 Task: Select a due date automation when advanced on, 2 days before a card is due add fields without custom field "Resume" set to a number lower than 1 and greater or equal to 10 at 11:00 AM.
Action: Mouse moved to (1304, 94)
Screenshot: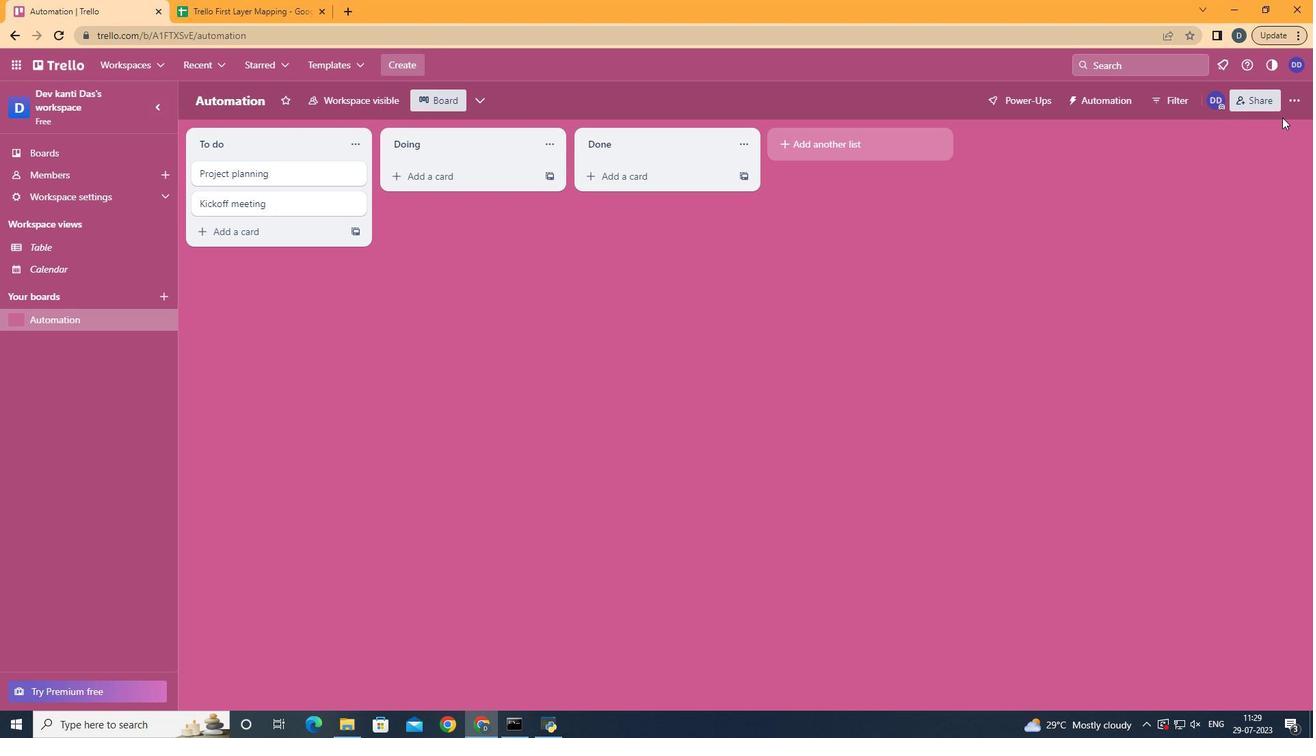 
Action: Mouse pressed left at (1304, 94)
Screenshot: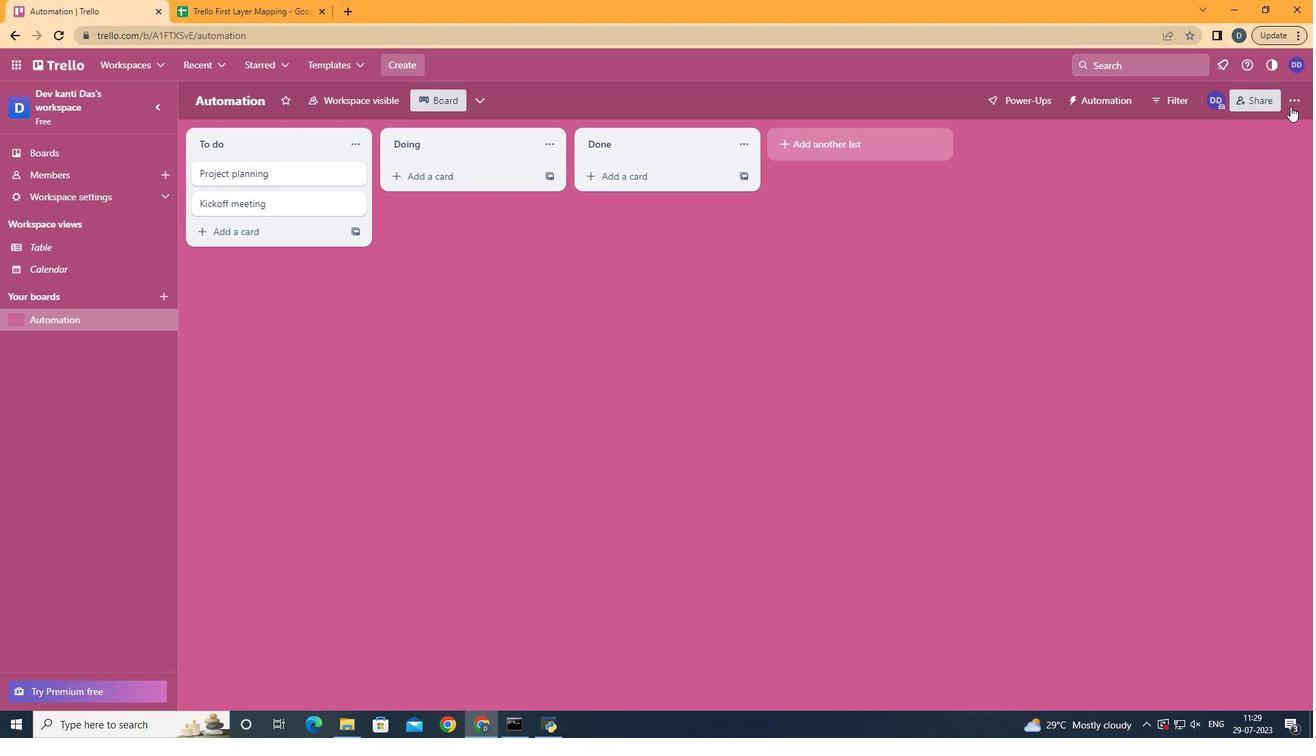
Action: Mouse moved to (1218, 285)
Screenshot: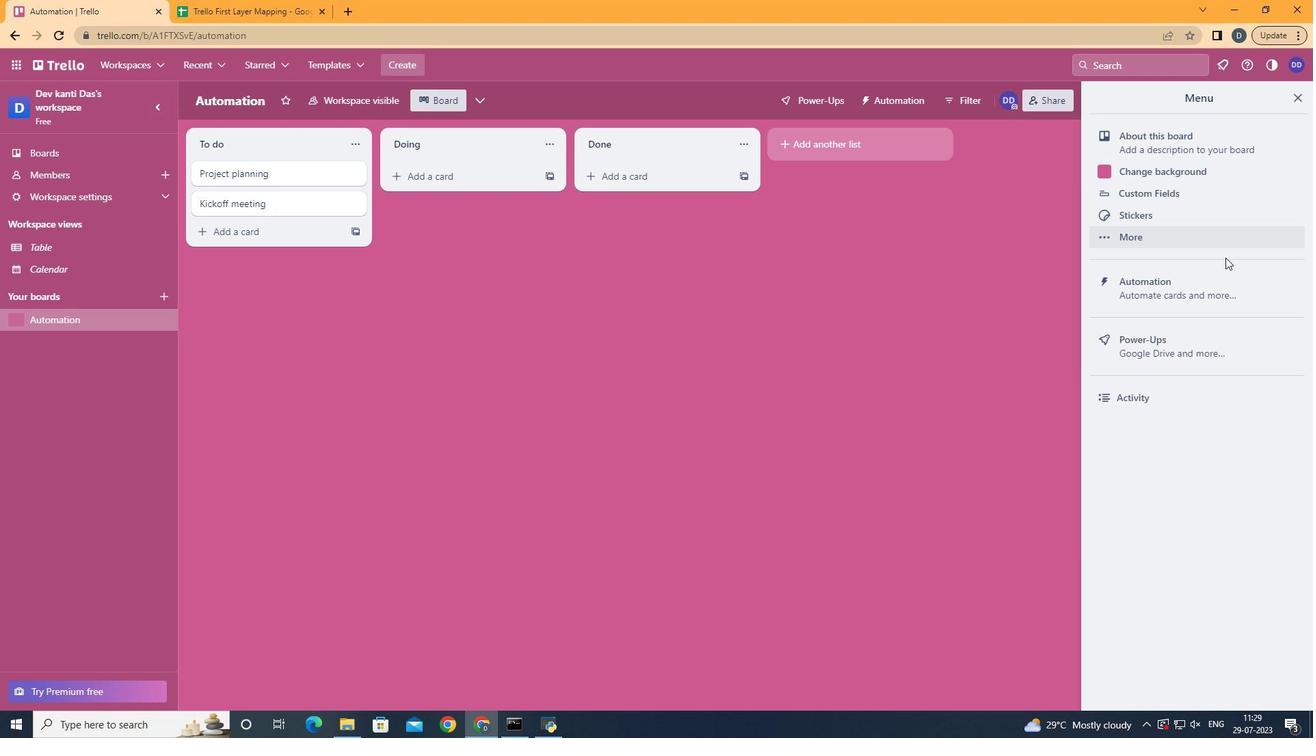 
Action: Mouse pressed left at (1218, 285)
Screenshot: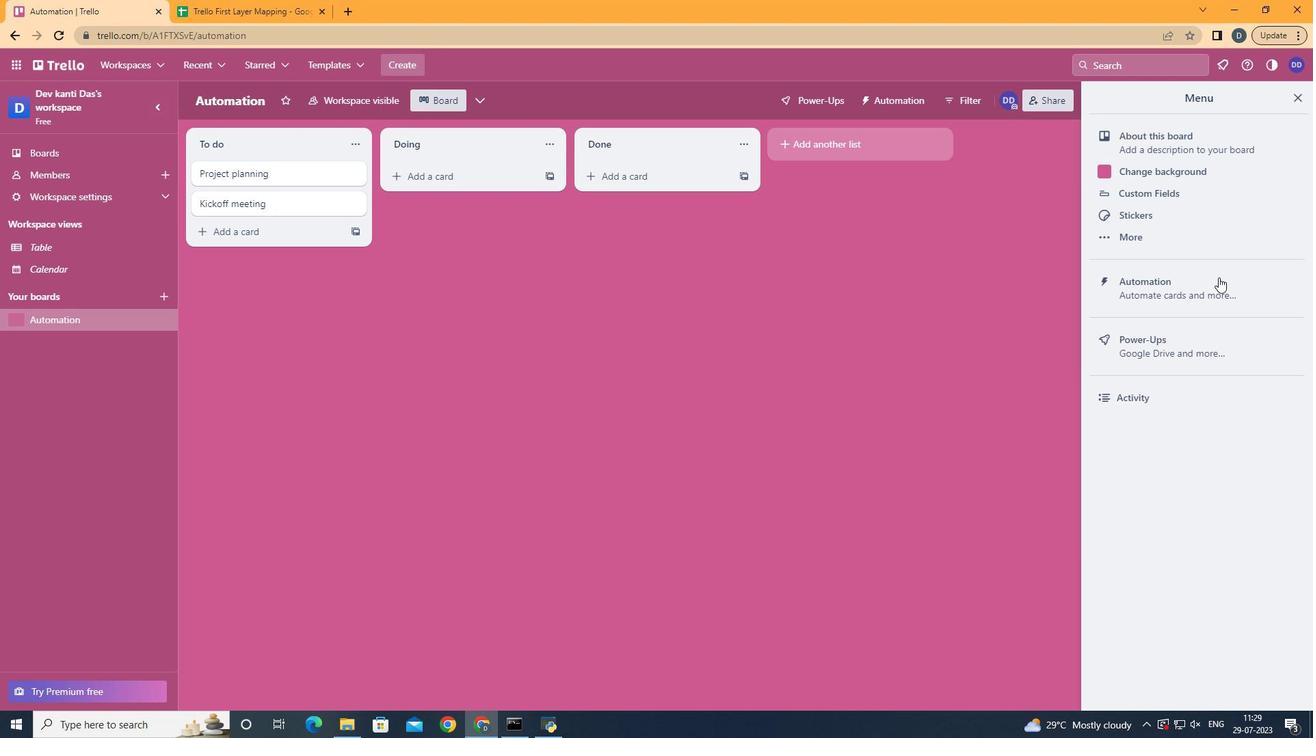 
Action: Mouse moved to (274, 273)
Screenshot: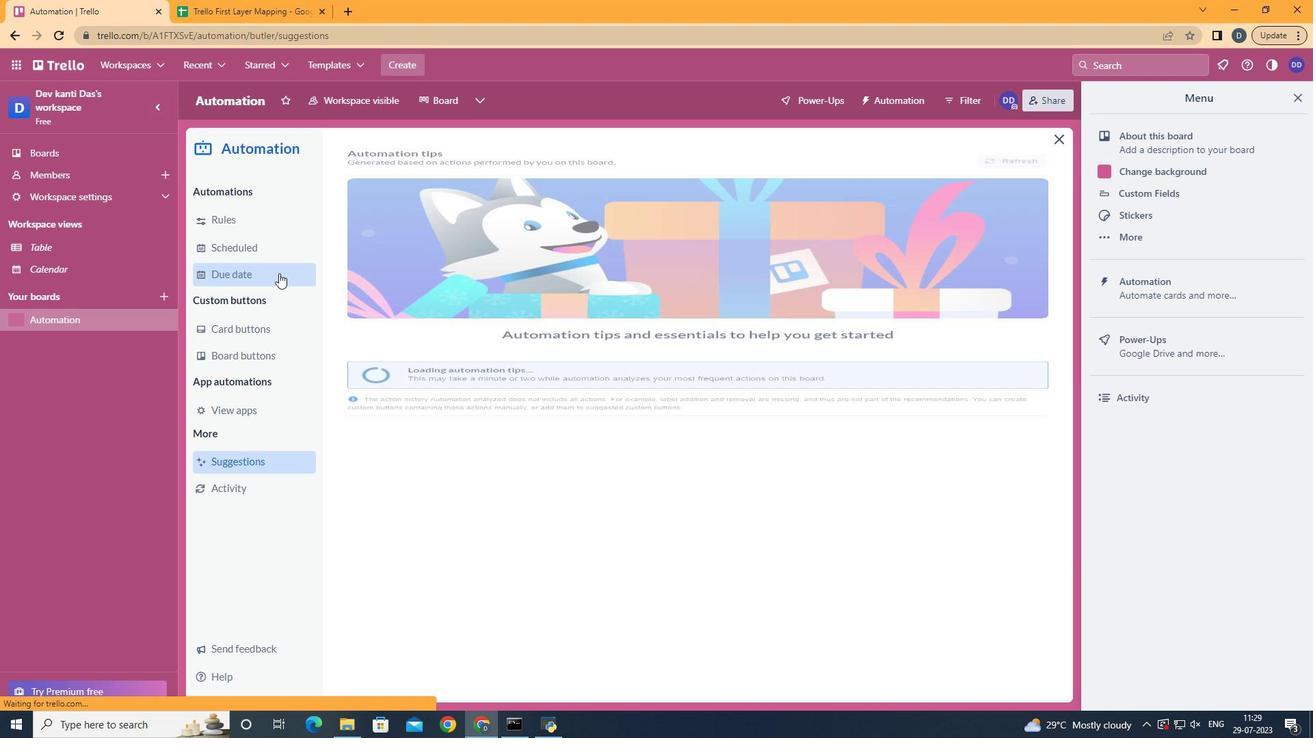 
Action: Mouse pressed left at (274, 273)
Screenshot: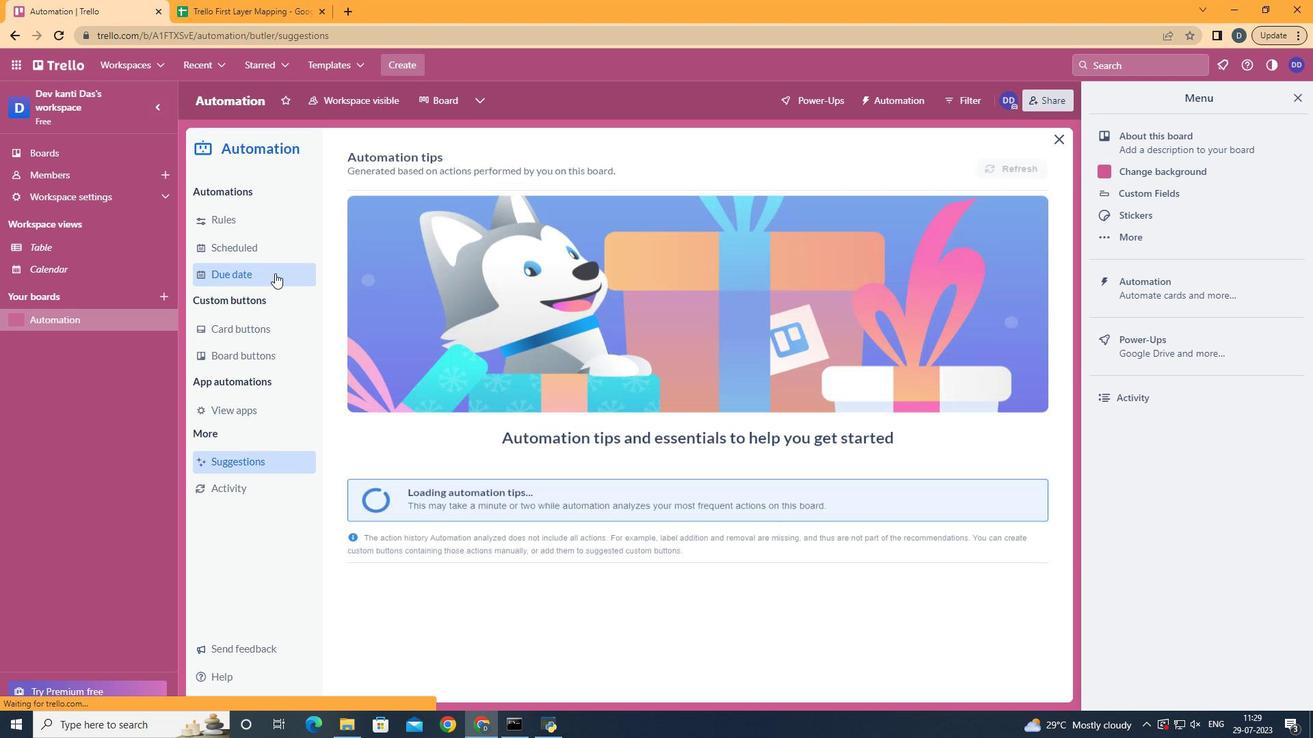 
Action: Mouse moved to (969, 160)
Screenshot: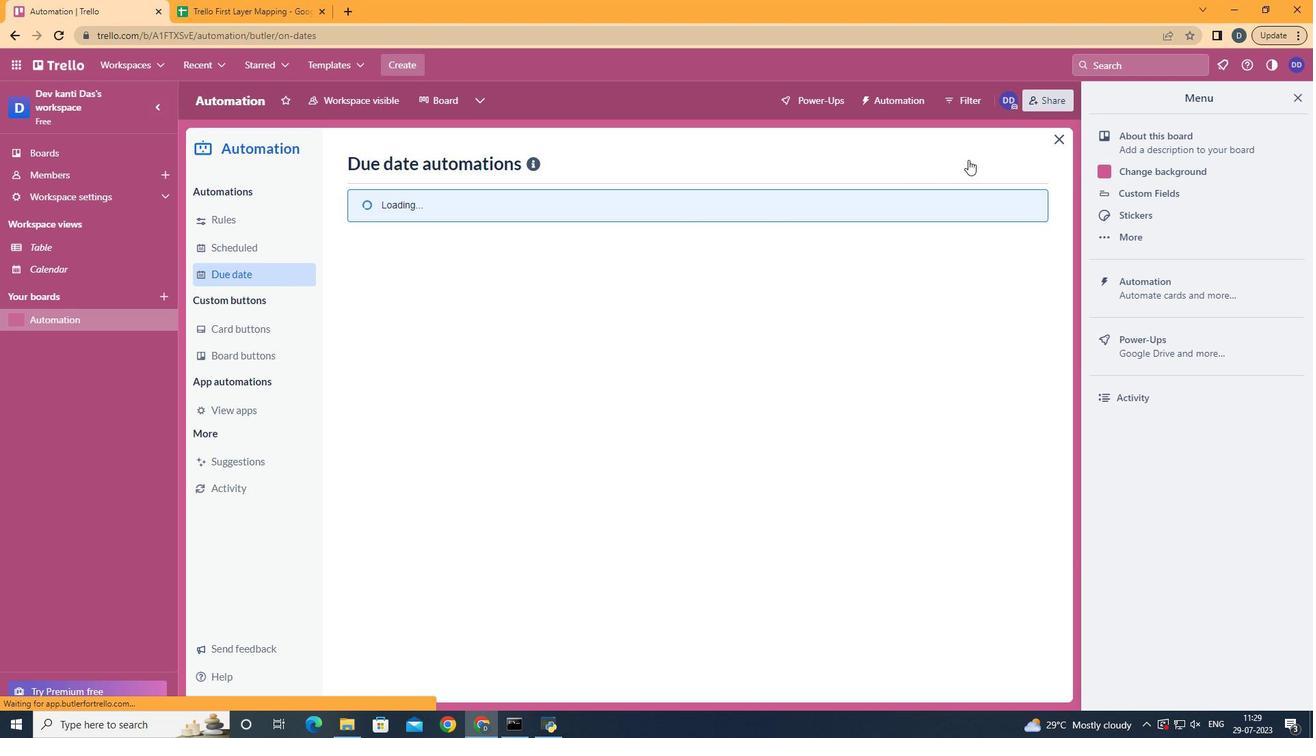 
Action: Mouse pressed left at (969, 160)
Screenshot: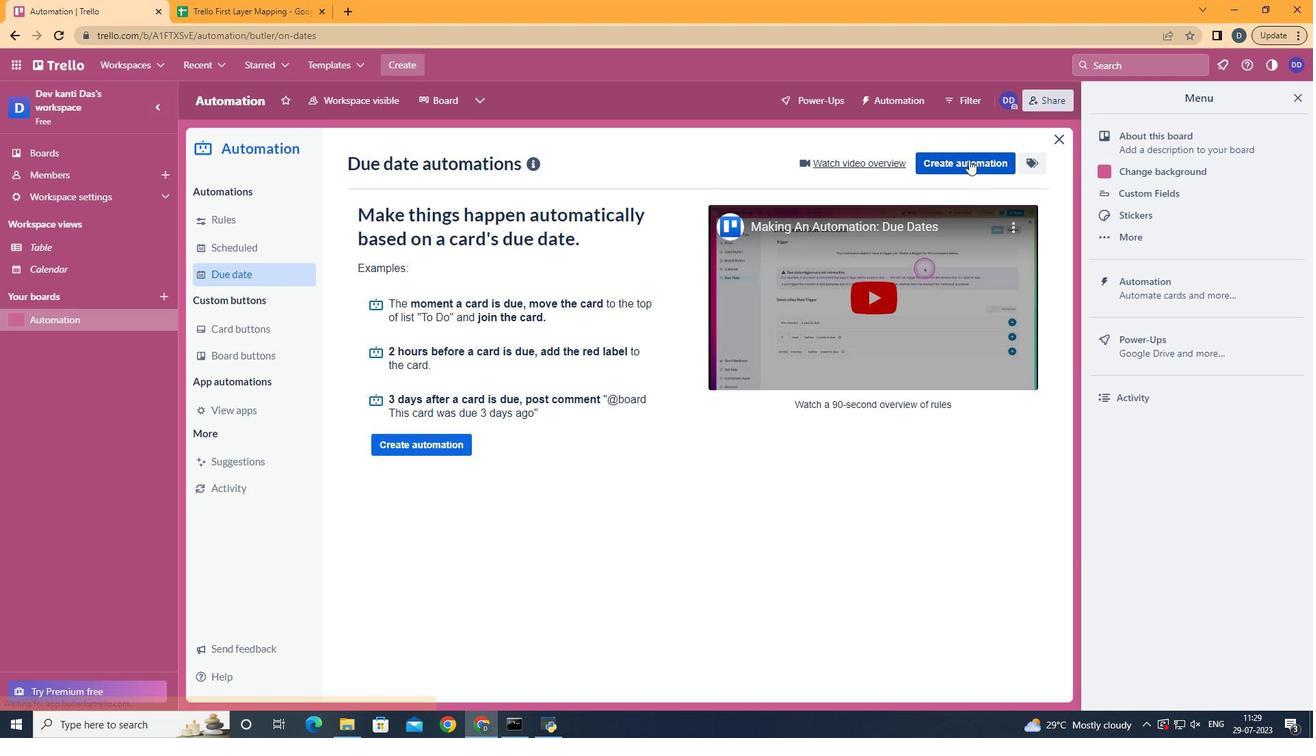 
Action: Mouse moved to (666, 283)
Screenshot: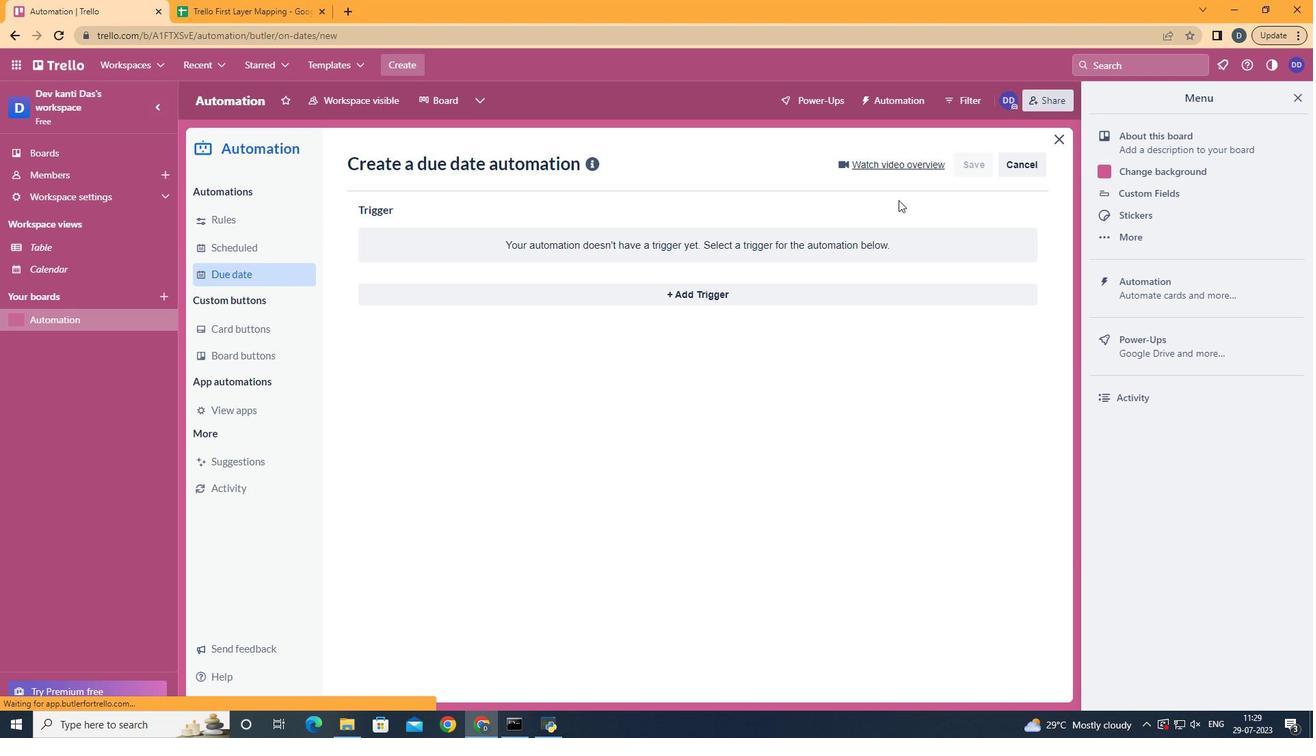 
Action: Mouse pressed left at (666, 283)
Screenshot: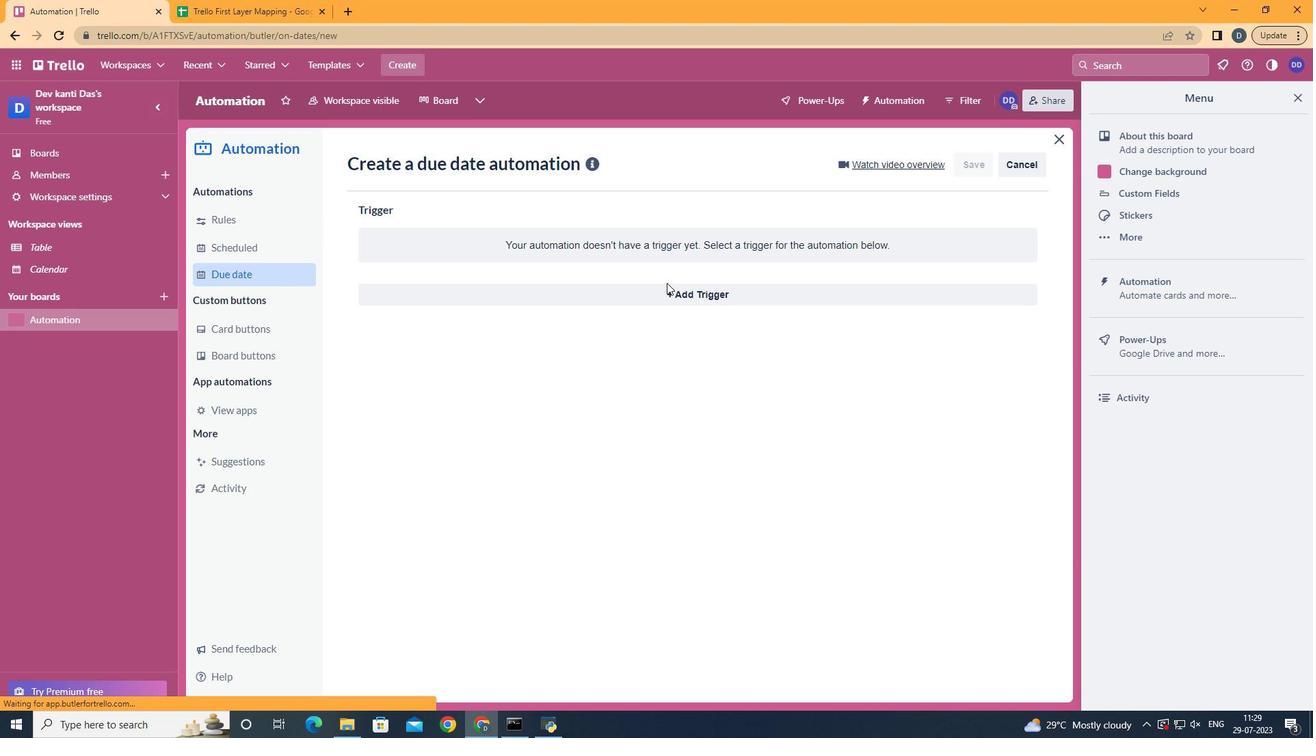 
Action: Mouse moved to (666, 289)
Screenshot: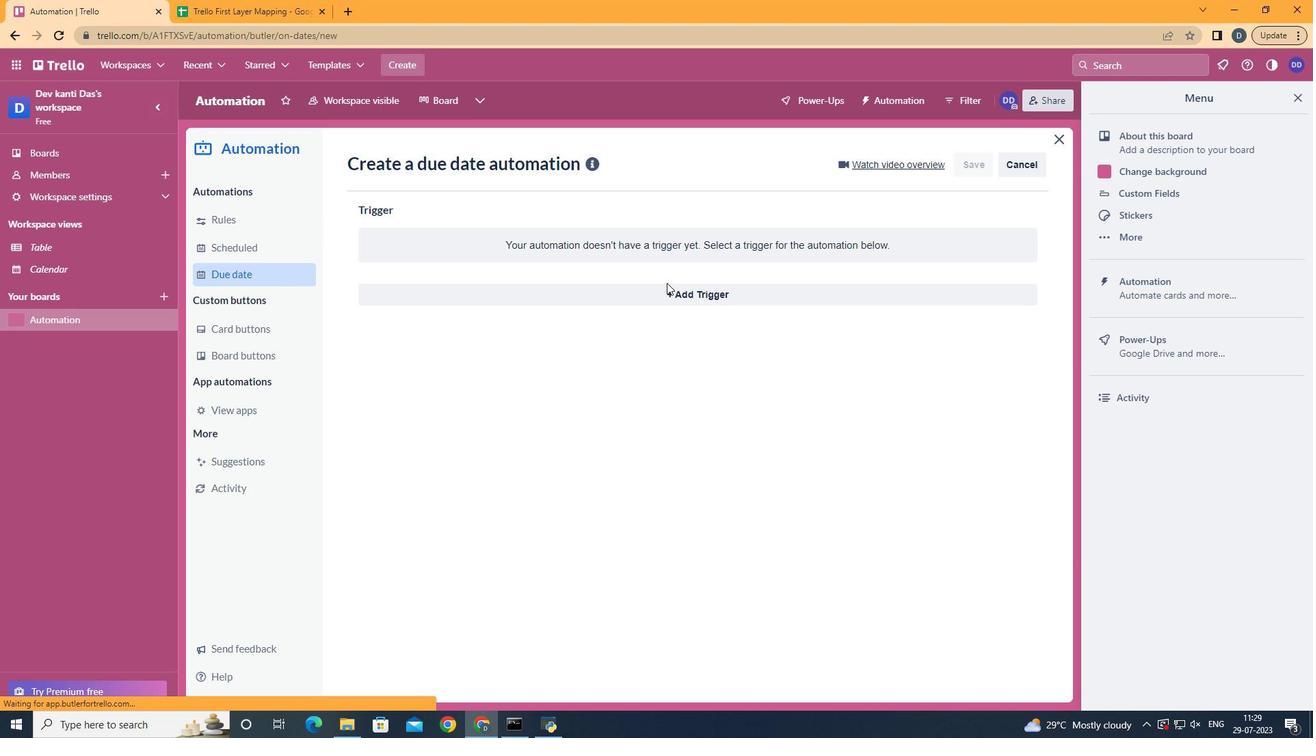 
Action: Mouse pressed left at (666, 289)
Screenshot: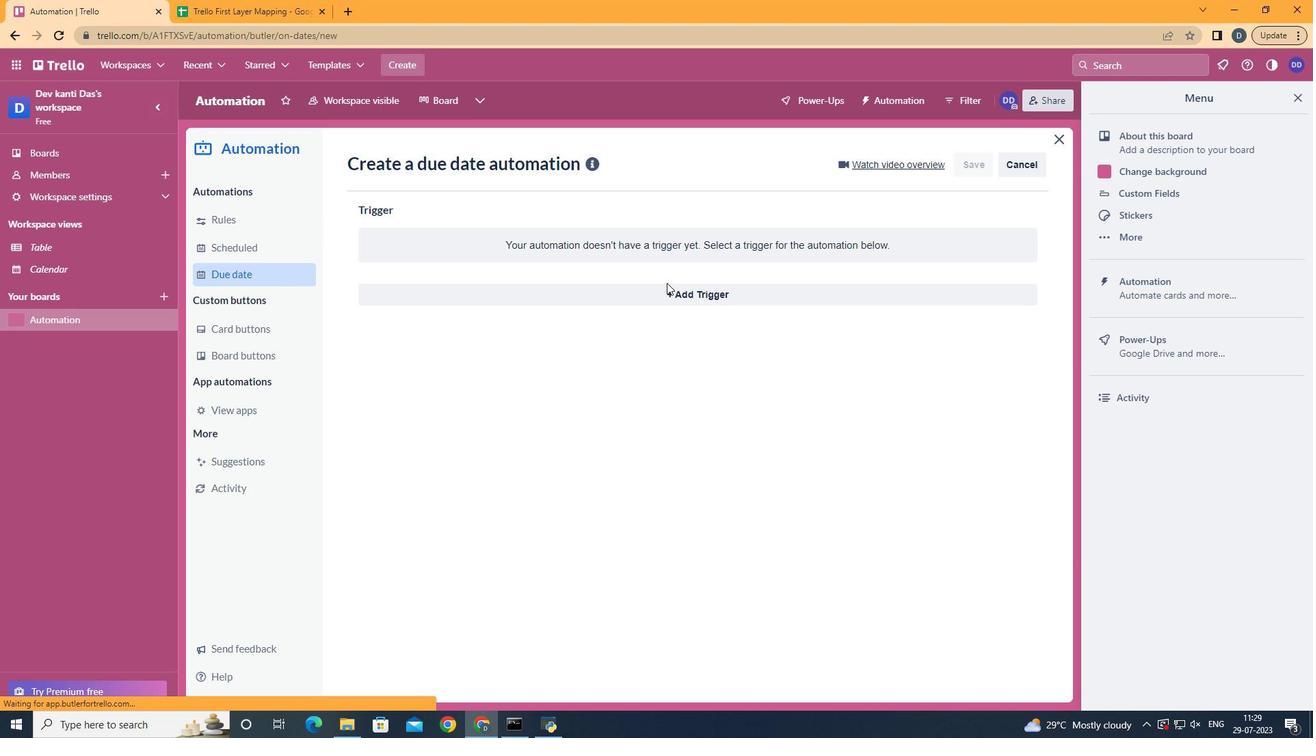 
Action: Mouse moved to (543, 503)
Screenshot: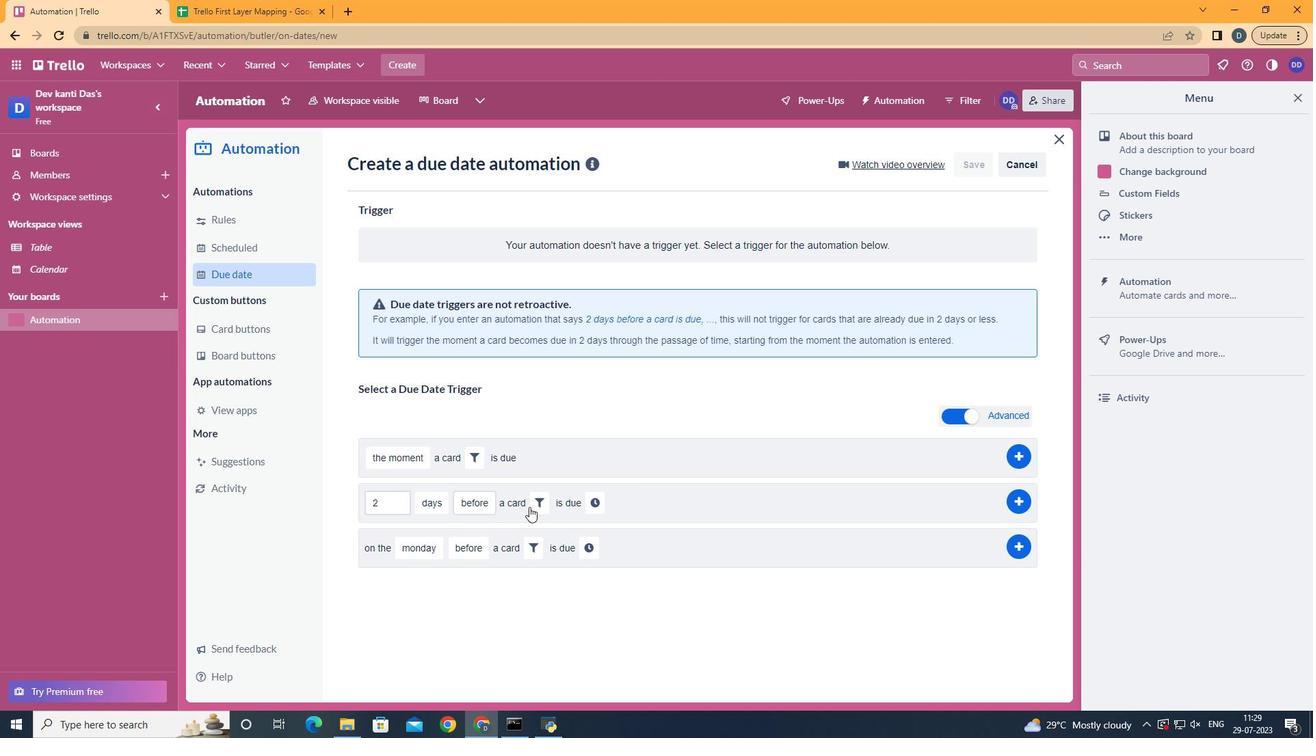 
Action: Mouse pressed left at (543, 503)
Screenshot: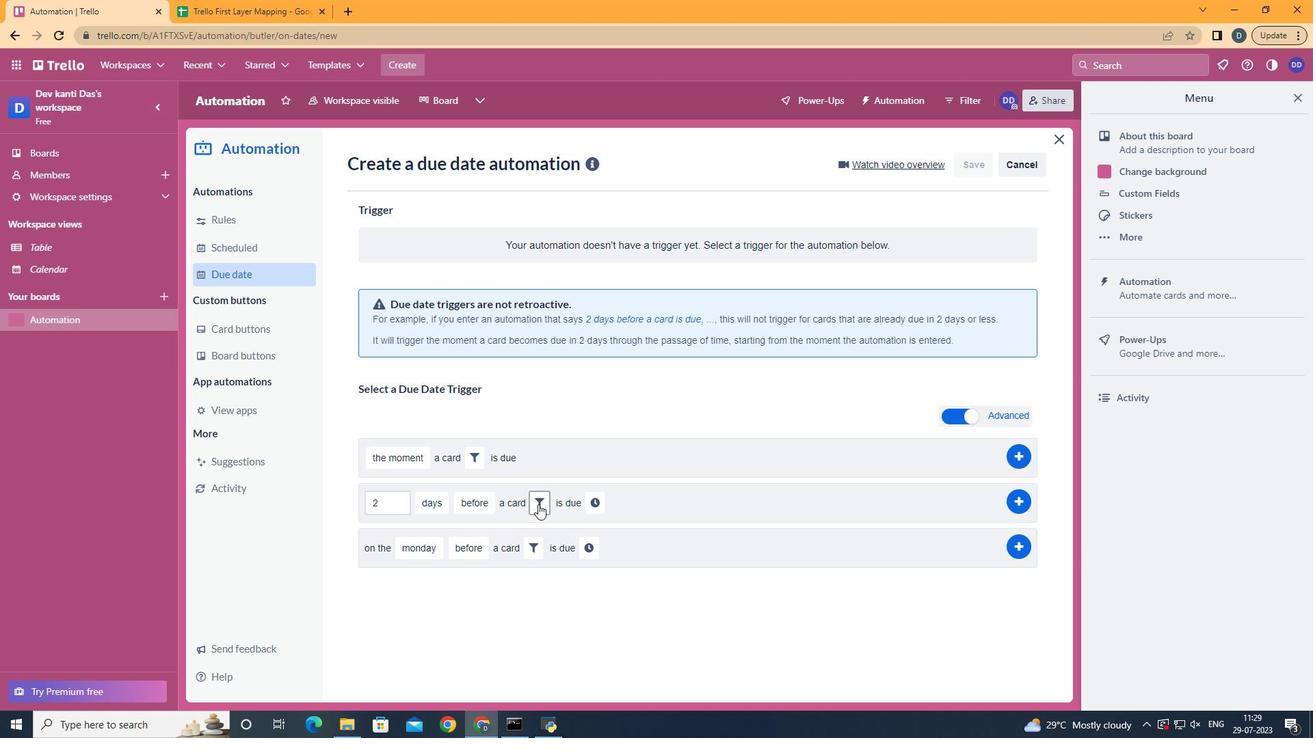 
Action: Mouse moved to (748, 538)
Screenshot: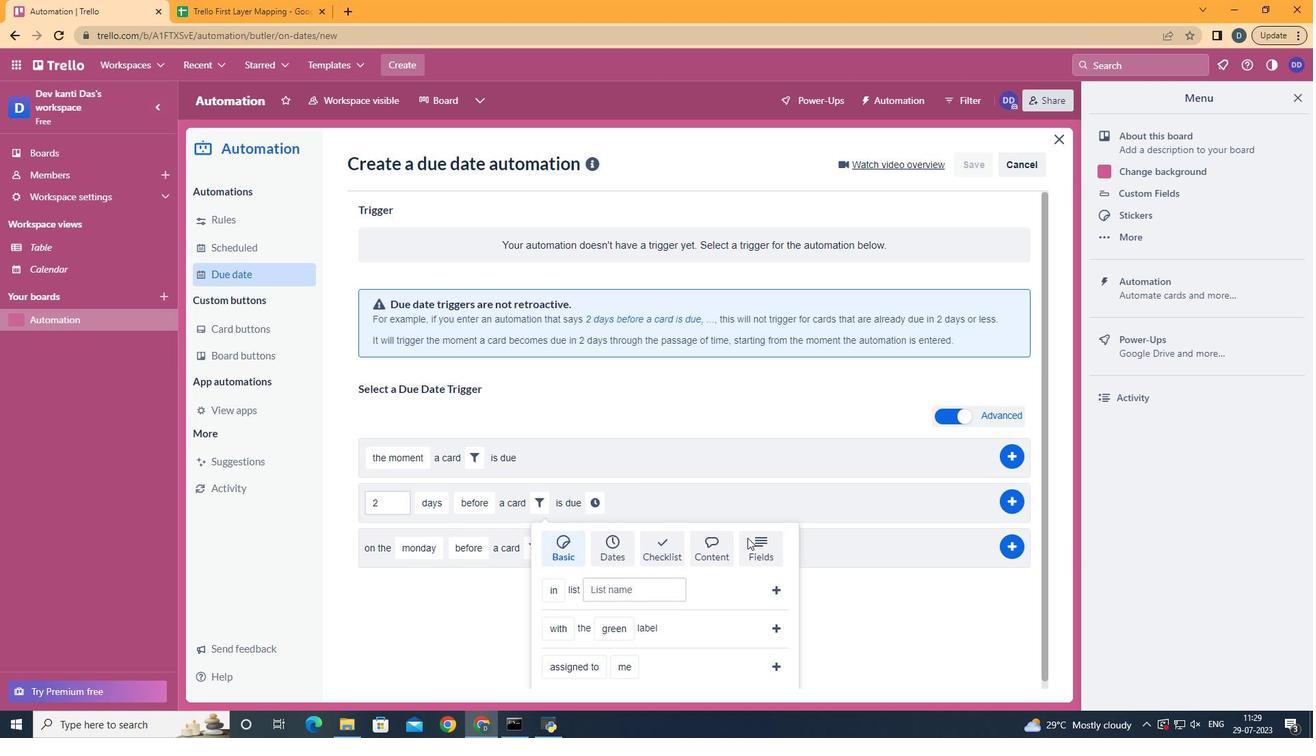 
Action: Mouse pressed left at (748, 538)
Screenshot: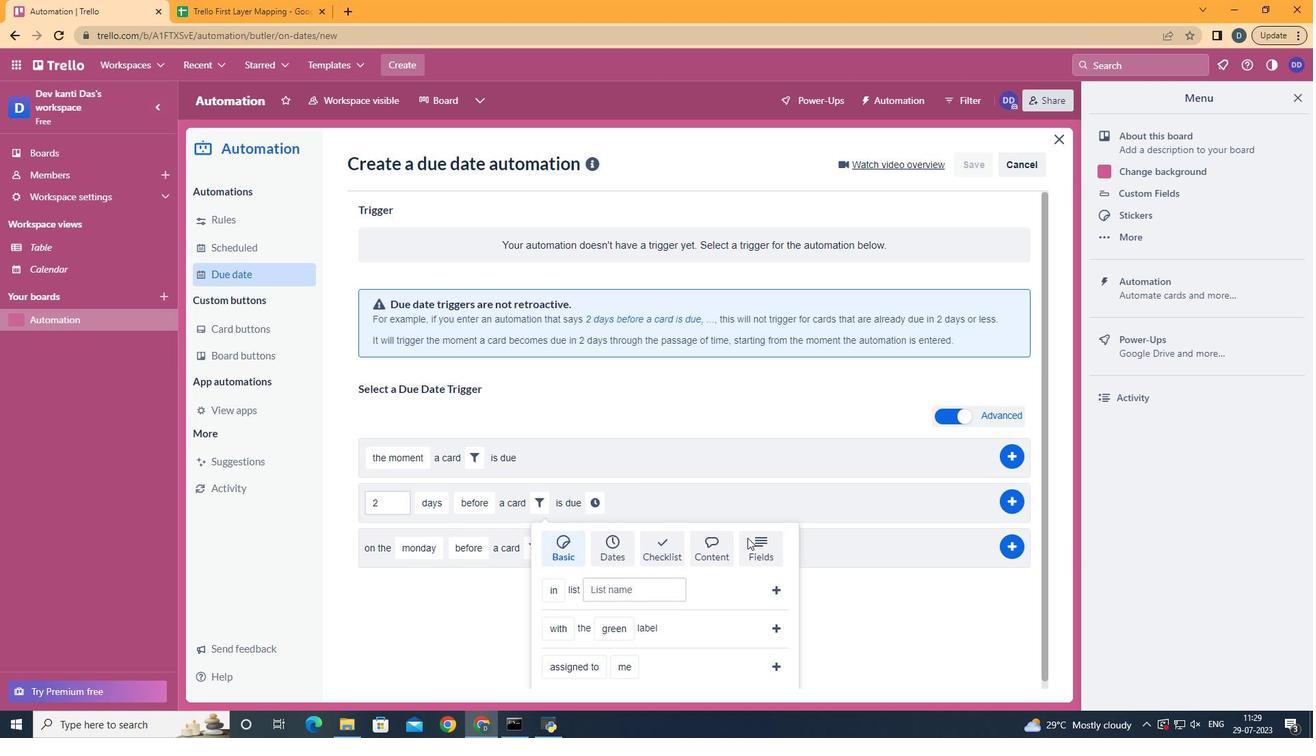 
Action: Mouse scrolled (748, 538) with delta (0, 0)
Screenshot: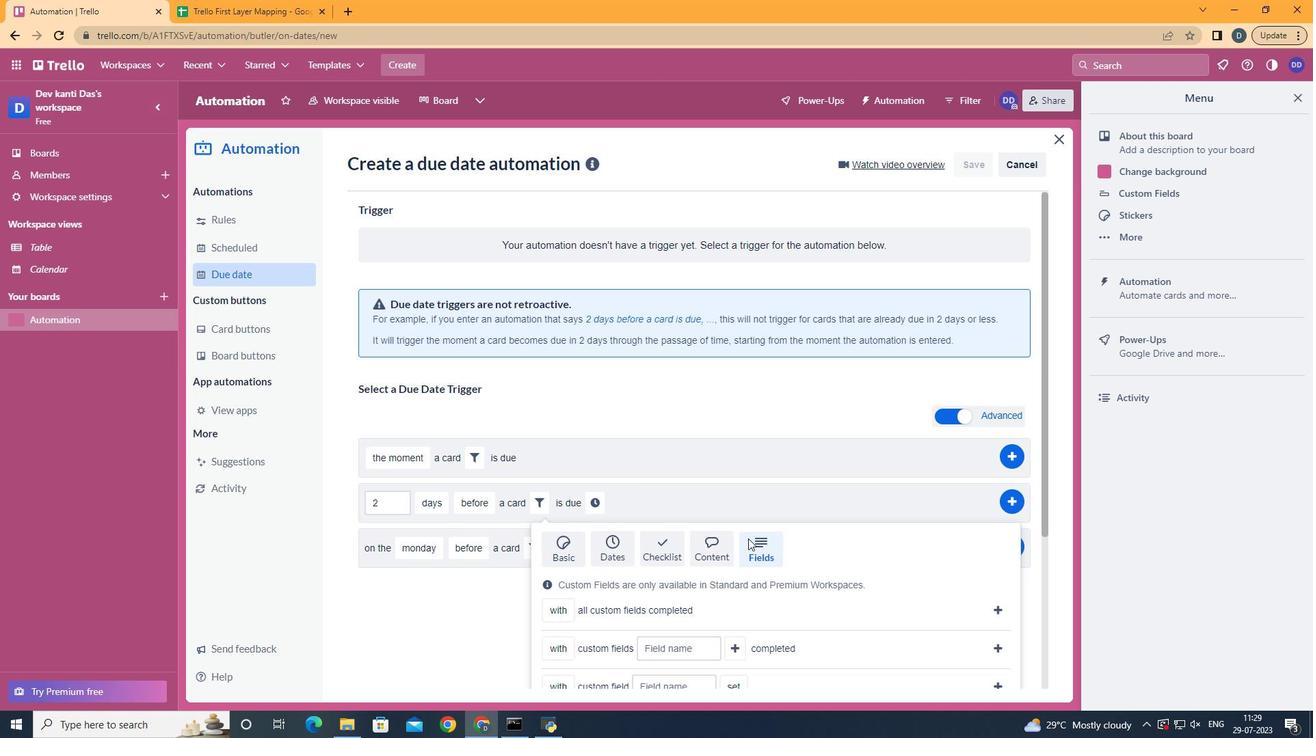
Action: Mouse scrolled (748, 538) with delta (0, 0)
Screenshot: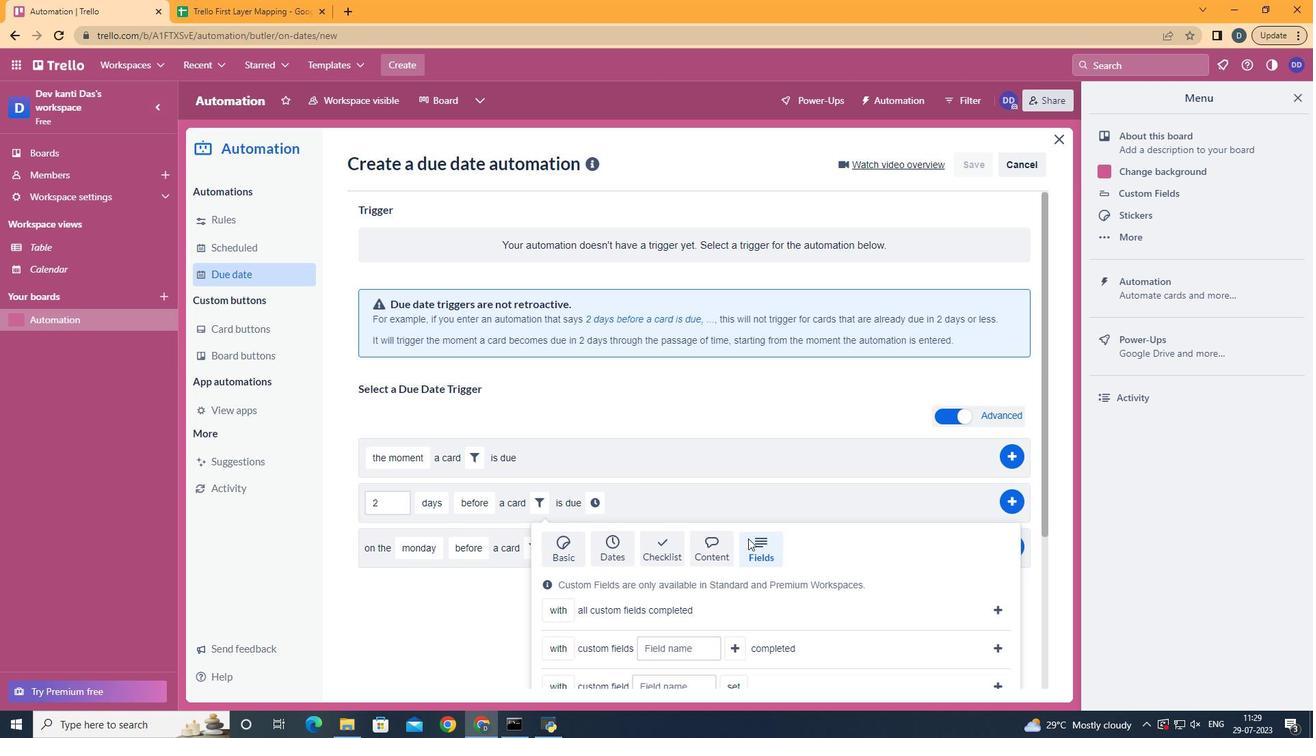 
Action: Mouse scrolled (748, 538) with delta (0, 0)
Screenshot: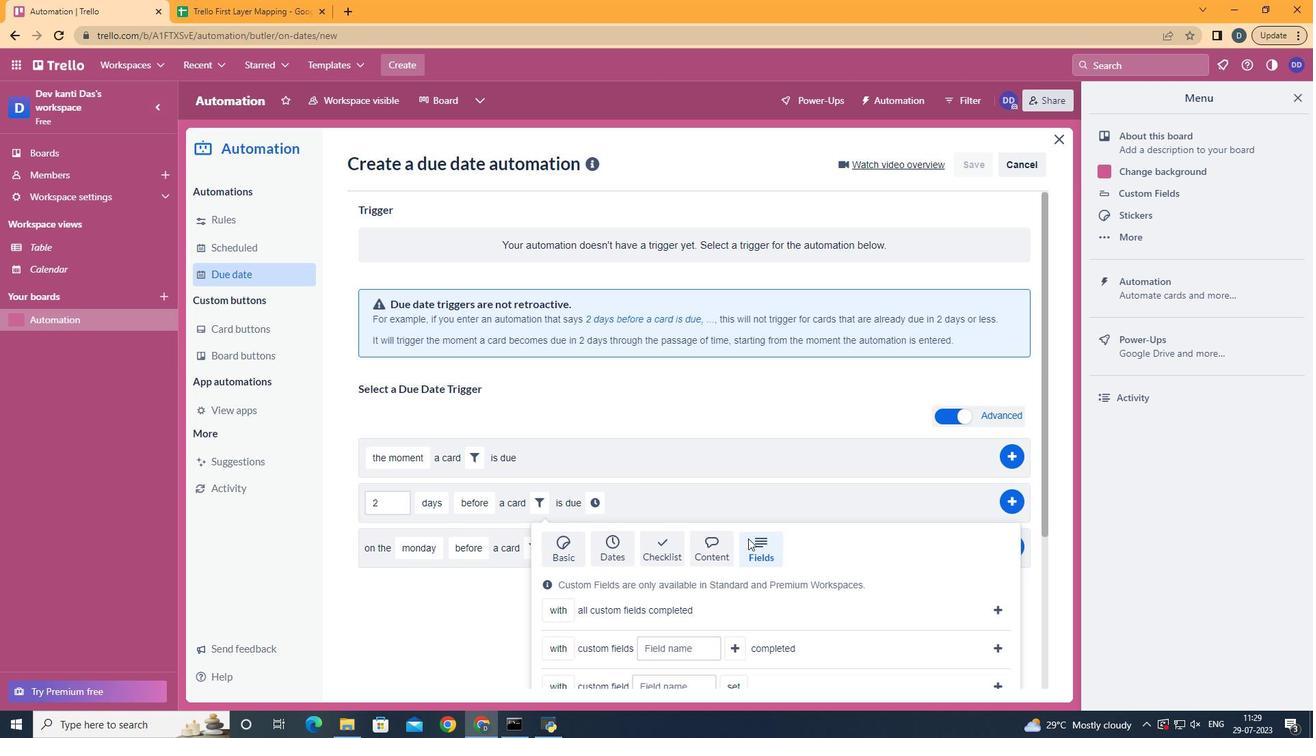 
Action: Mouse scrolled (748, 538) with delta (0, 0)
Screenshot: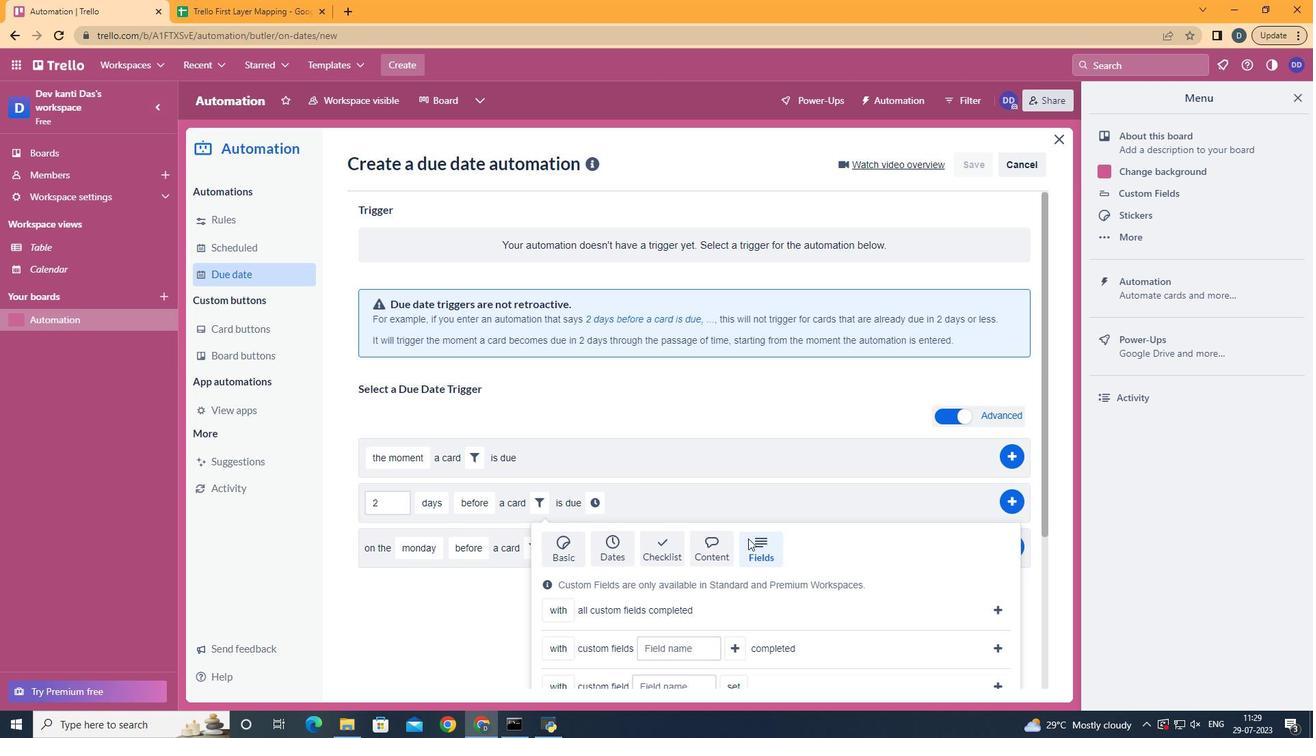
Action: Mouse scrolled (748, 538) with delta (0, 0)
Screenshot: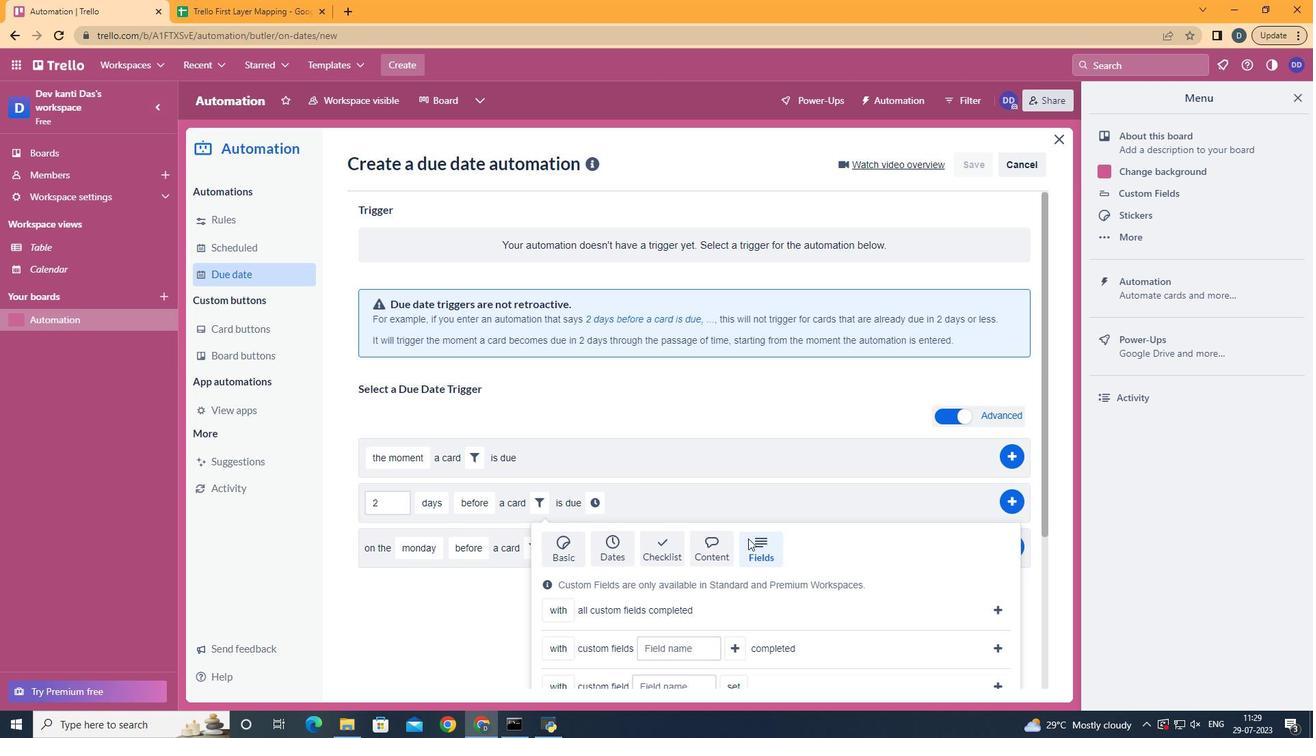 
Action: Mouse scrolled (748, 538) with delta (0, 0)
Screenshot: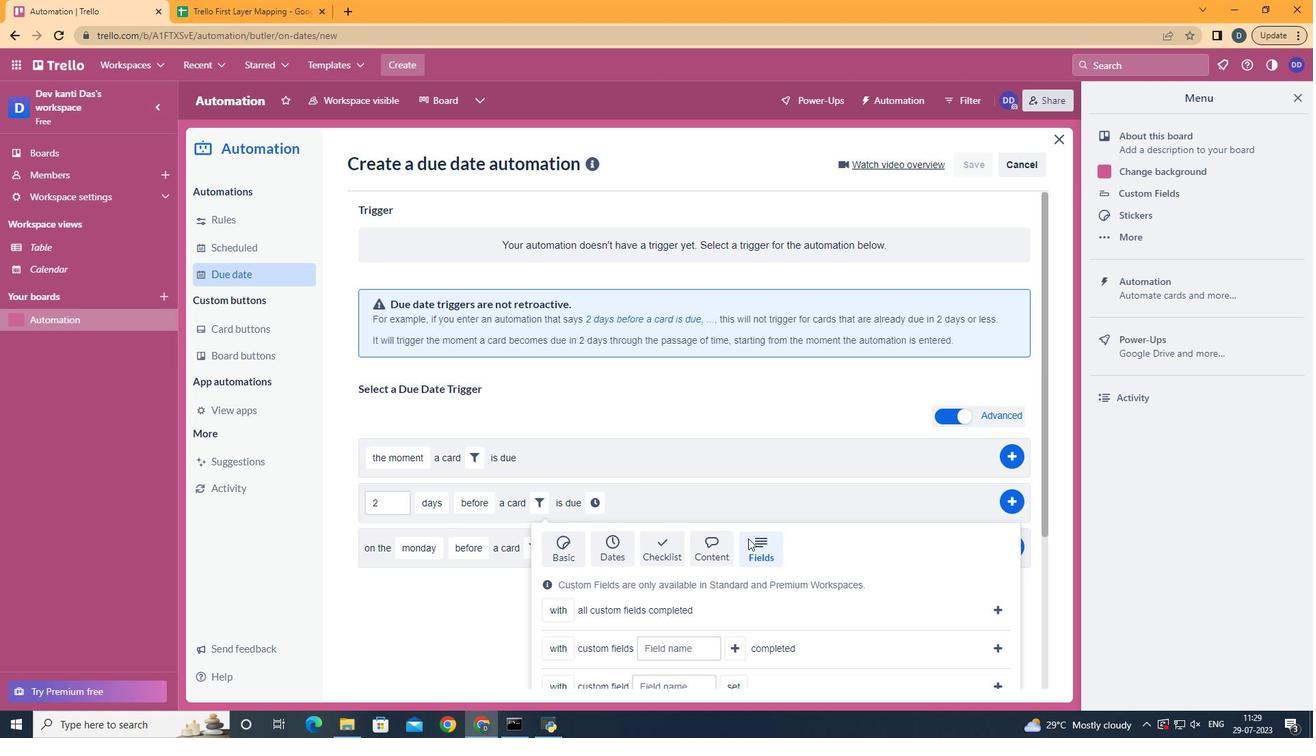 
Action: Mouse moved to (577, 644)
Screenshot: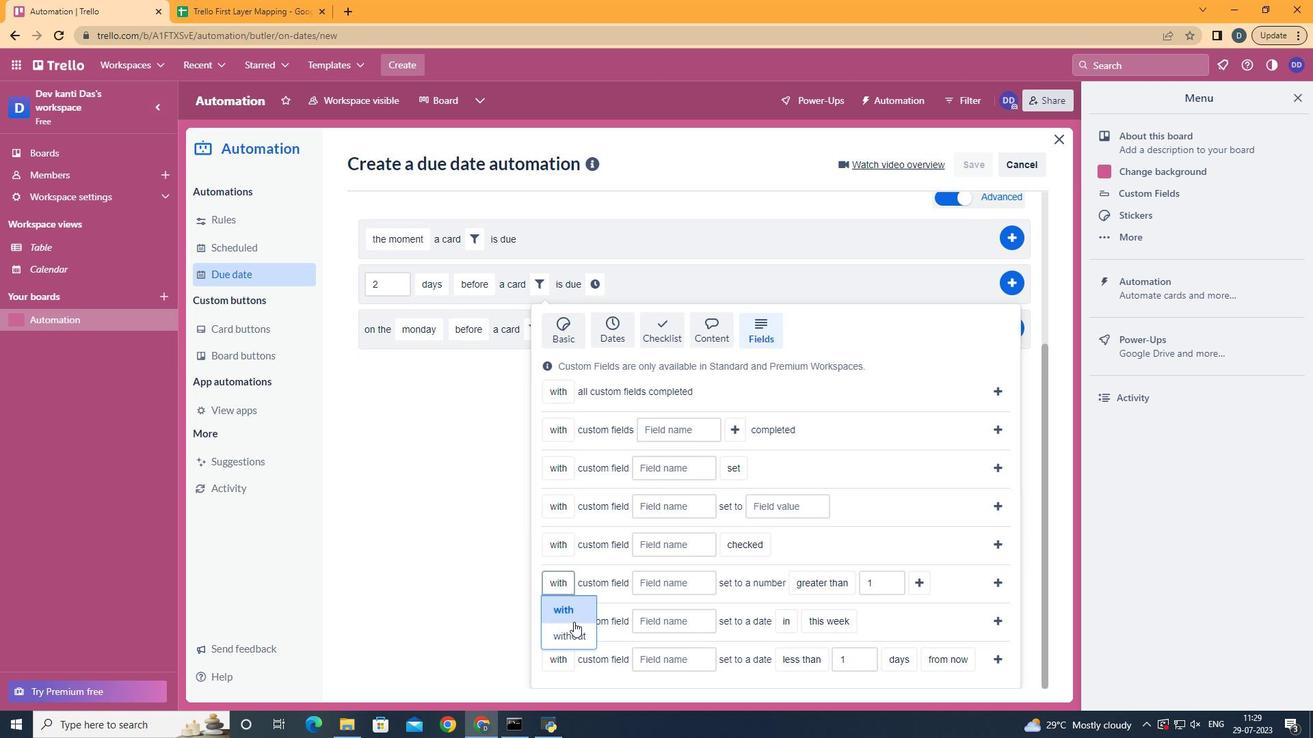 
Action: Mouse pressed left at (577, 644)
Screenshot: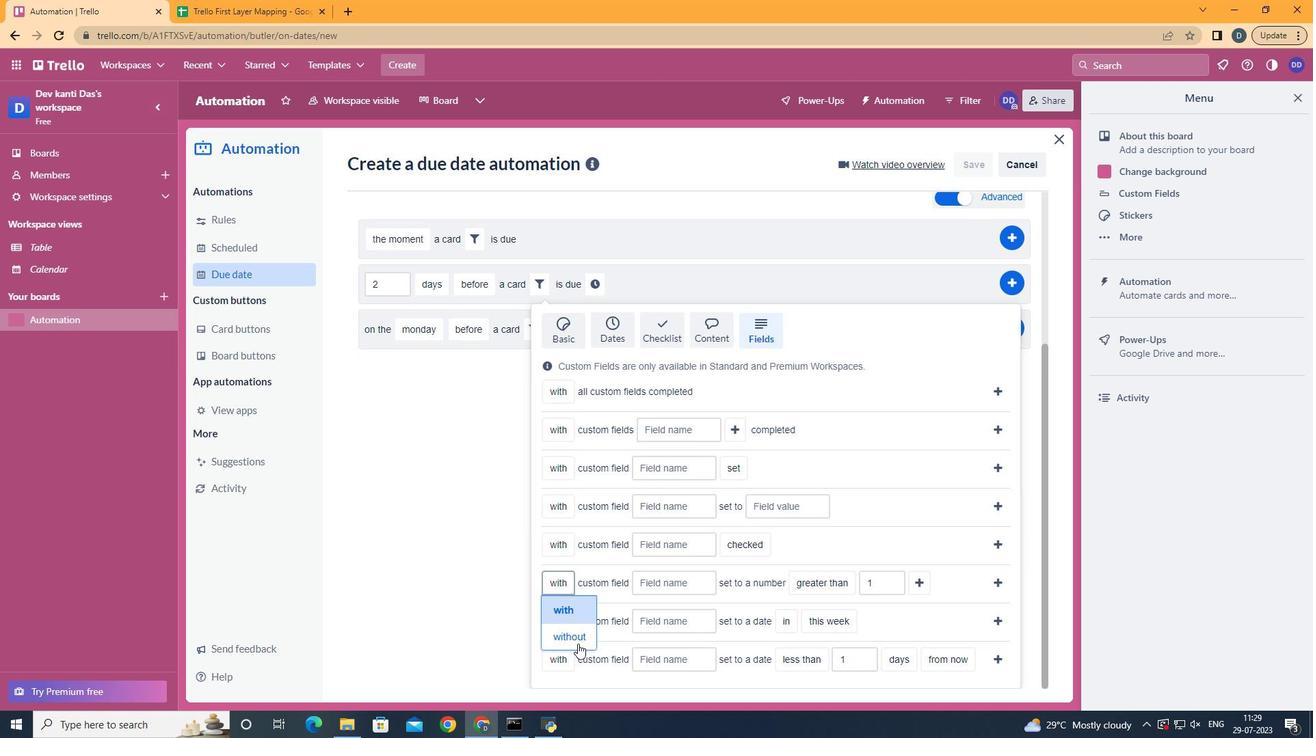
Action: Mouse moved to (679, 590)
Screenshot: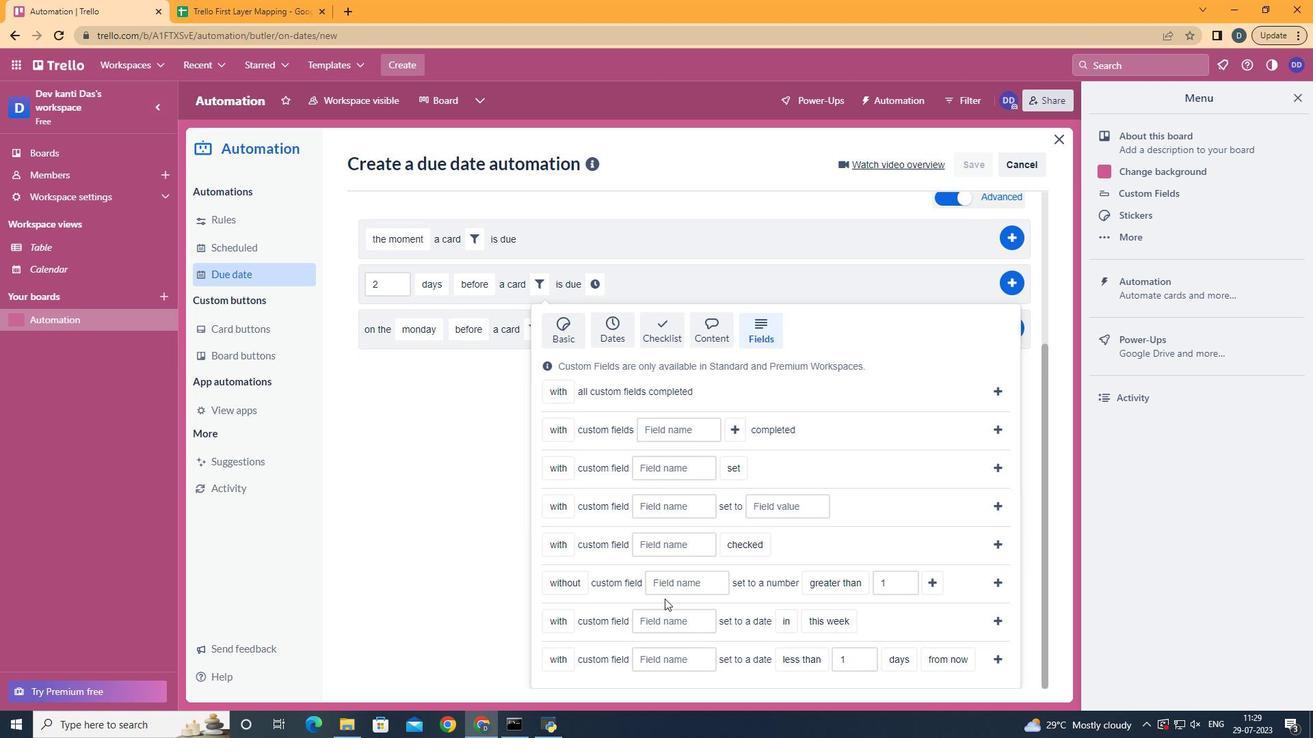 
Action: Mouse pressed left at (679, 590)
Screenshot: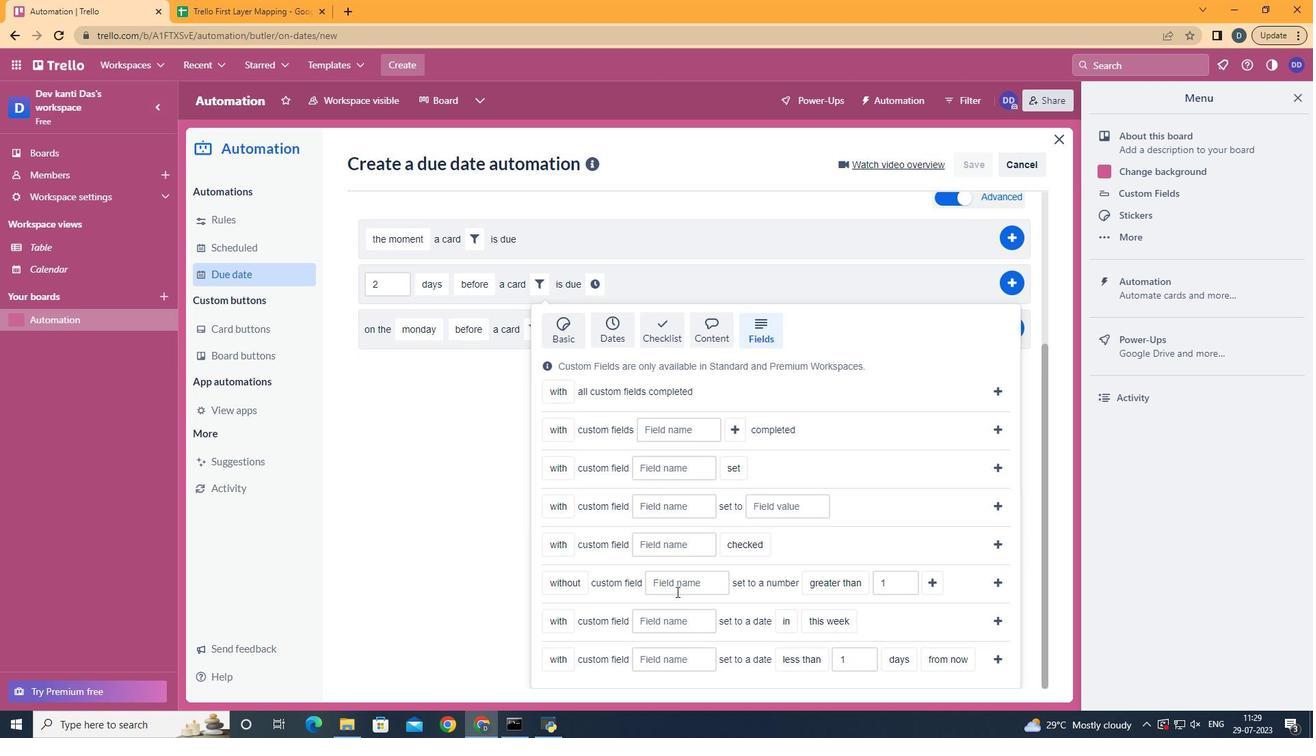 
Action: Key pressed <Key.shift>Resume
Screenshot: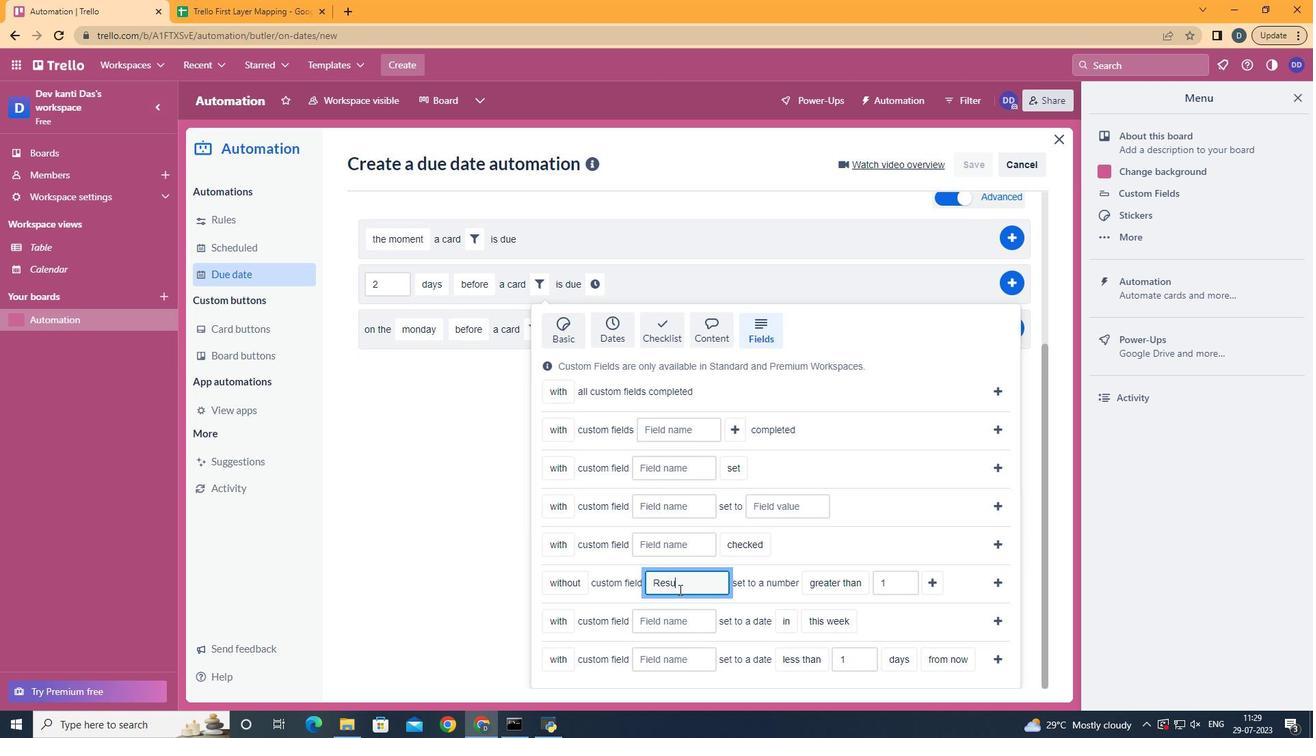 
Action: Mouse moved to (850, 528)
Screenshot: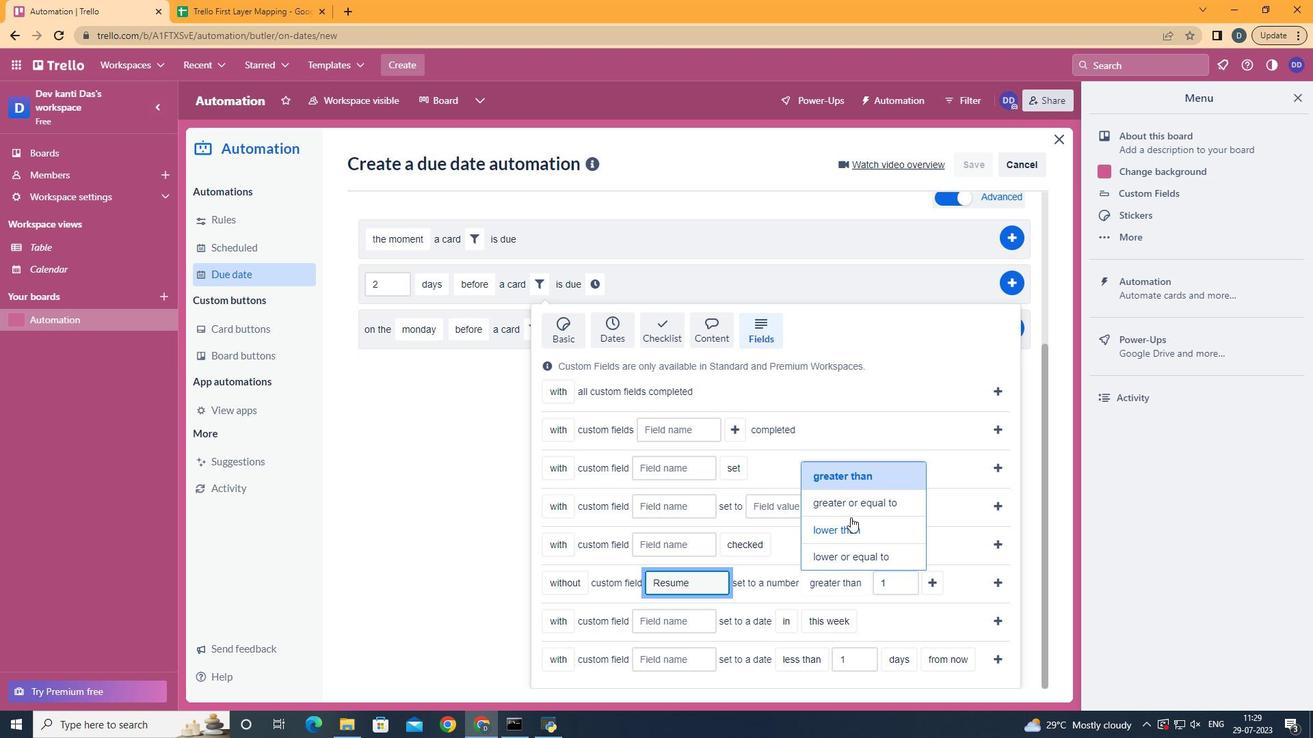 
Action: Mouse pressed left at (850, 528)
Screenshot: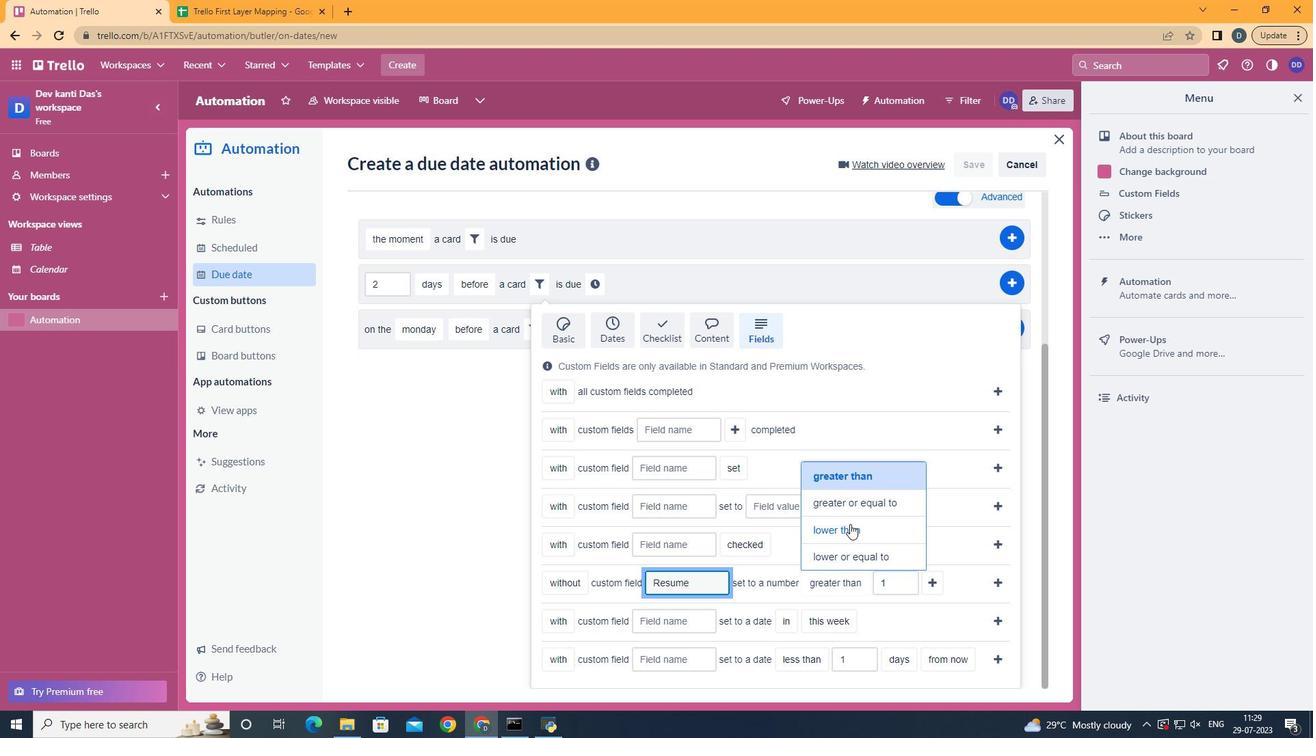 
Action: Mouse moved to (925, 577)
Screenshot: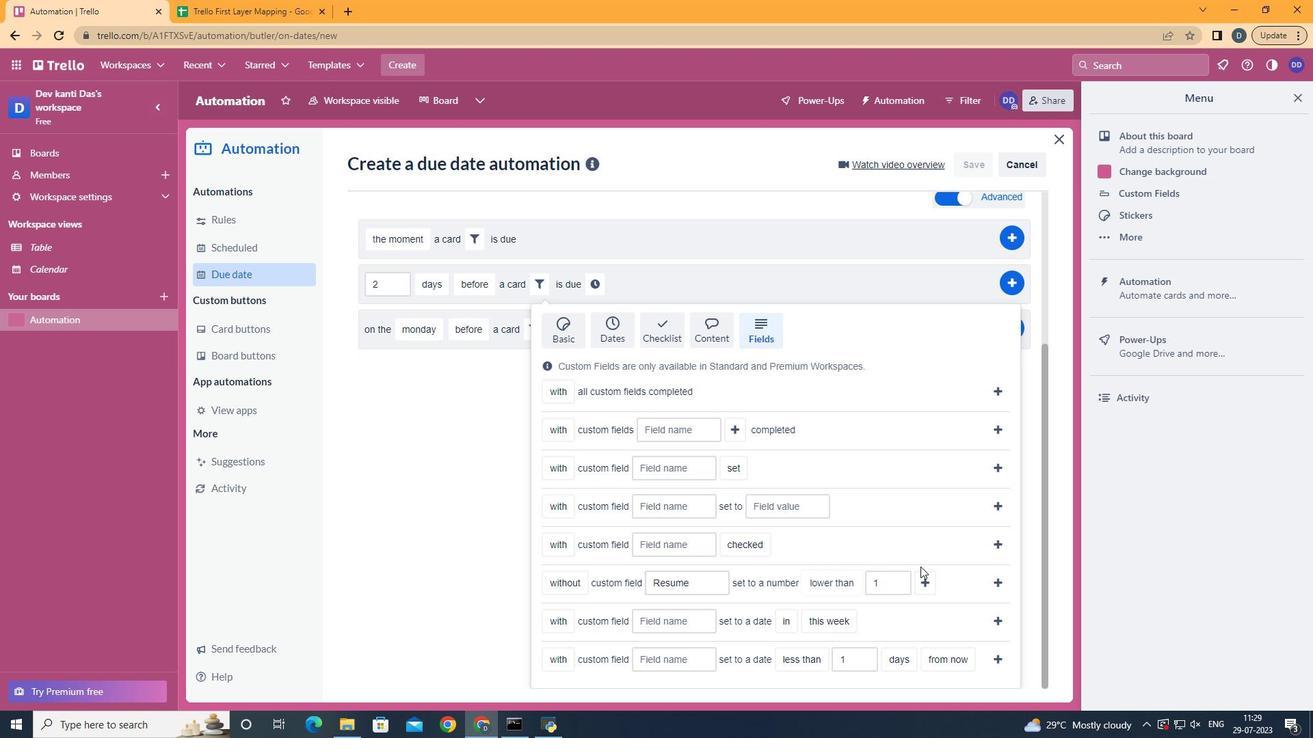 
Action: Mouse pressed left at (925, 577)
Screenshot: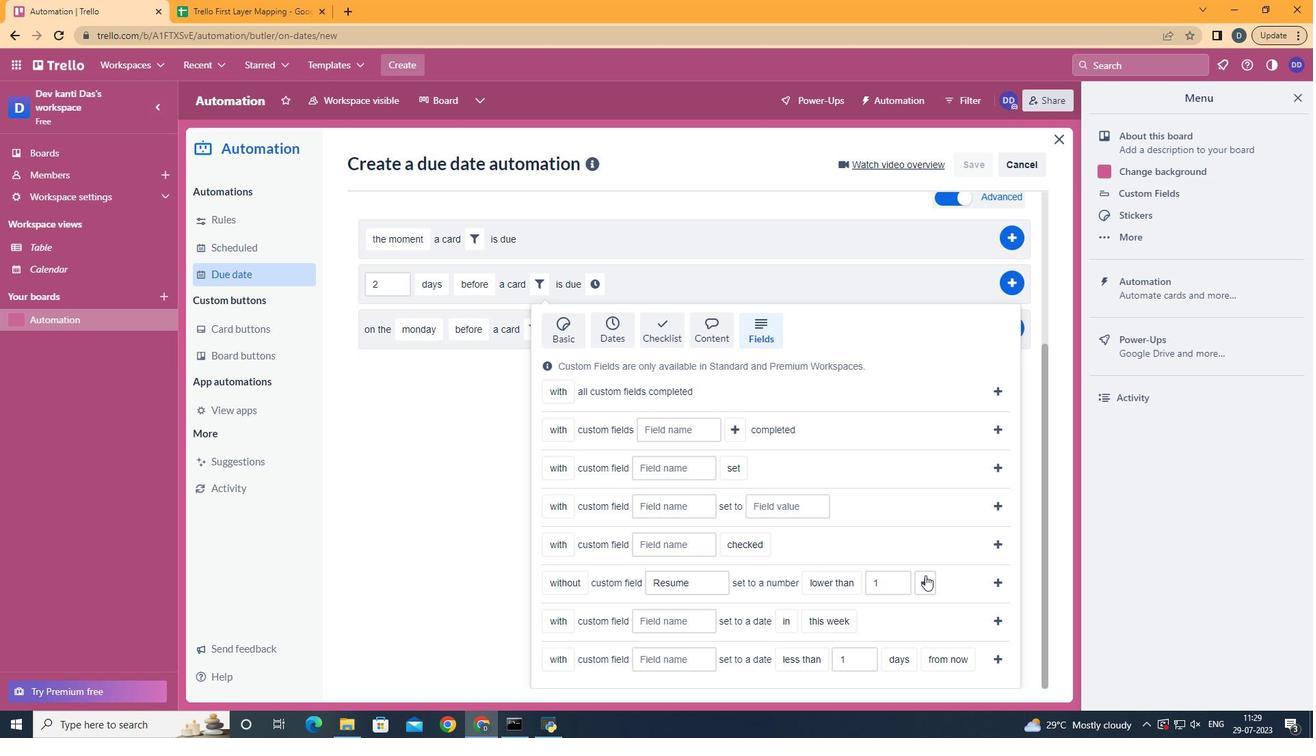 
Action: Mouse moved to (610, 592)
Screenshot: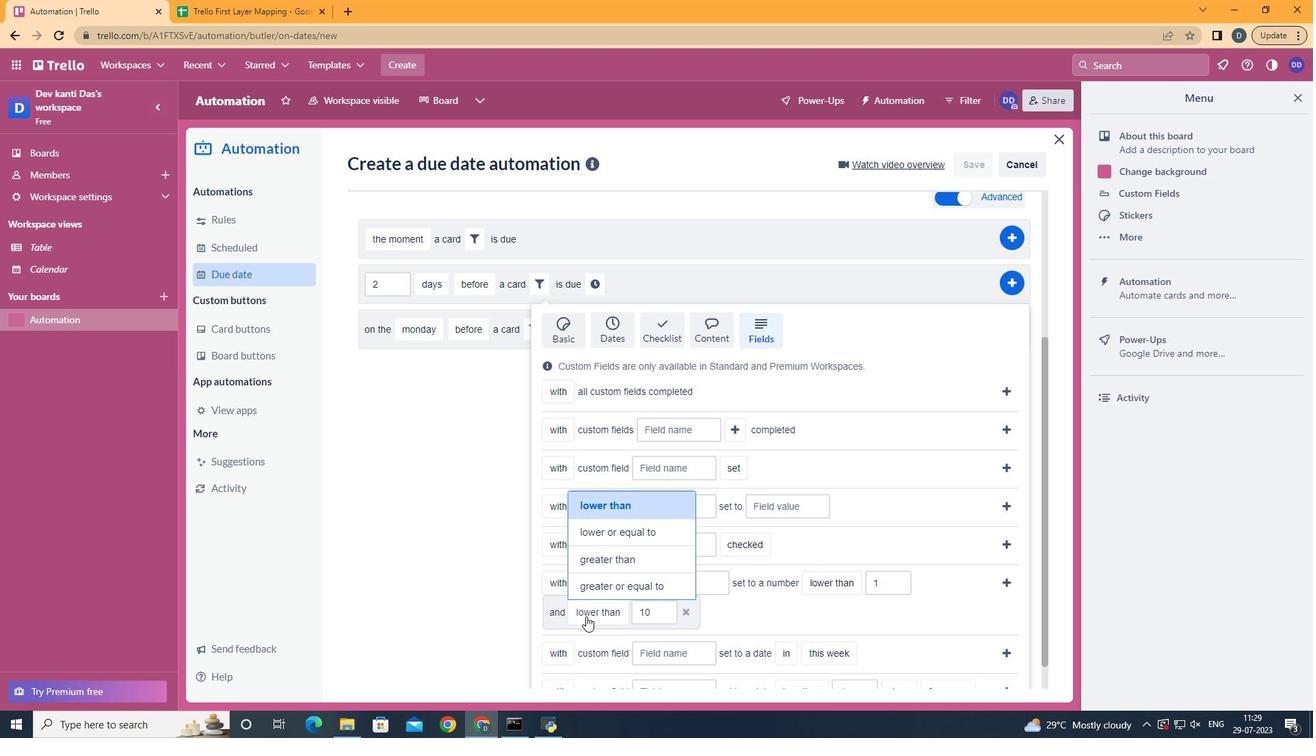 
Action: Mouse pressed left at (610, 592)
Screenshot: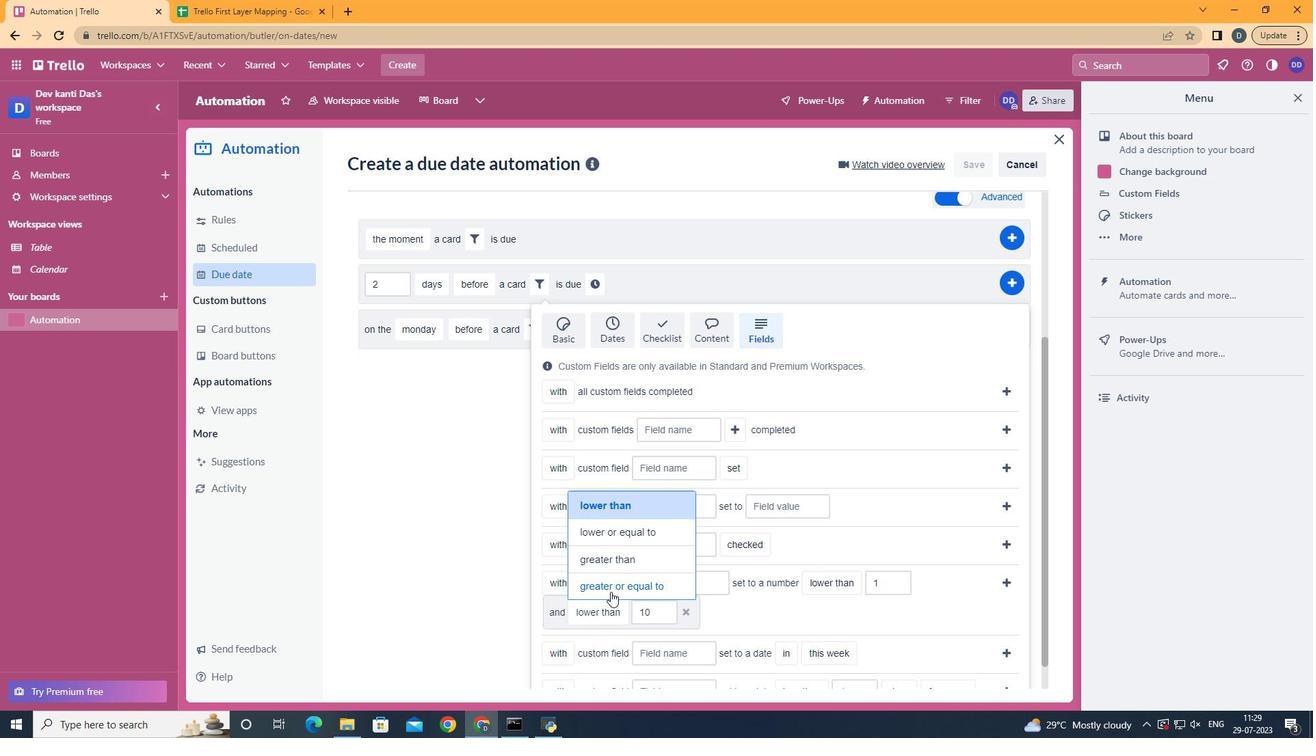 
Action: Mouse moved to (997, 583)
Screenshot: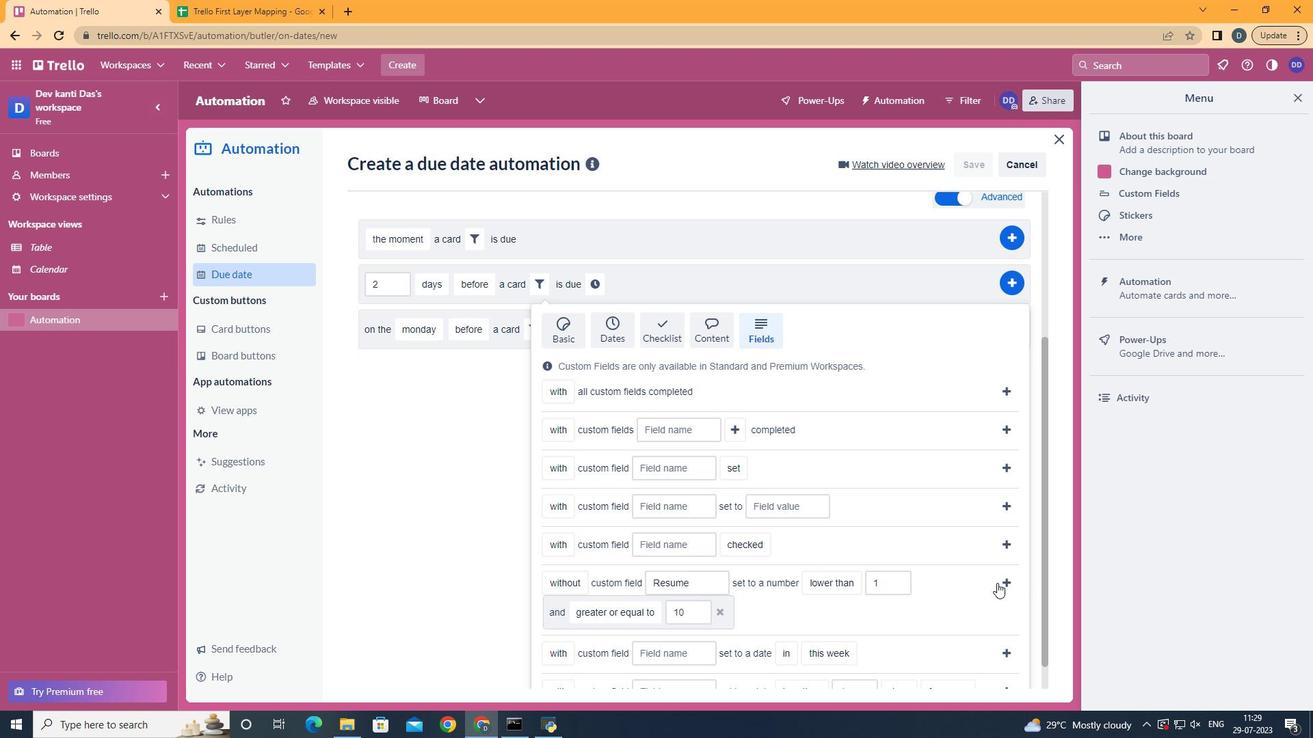 
Action: Mouse pressed left at (997, 583)
Screenshot: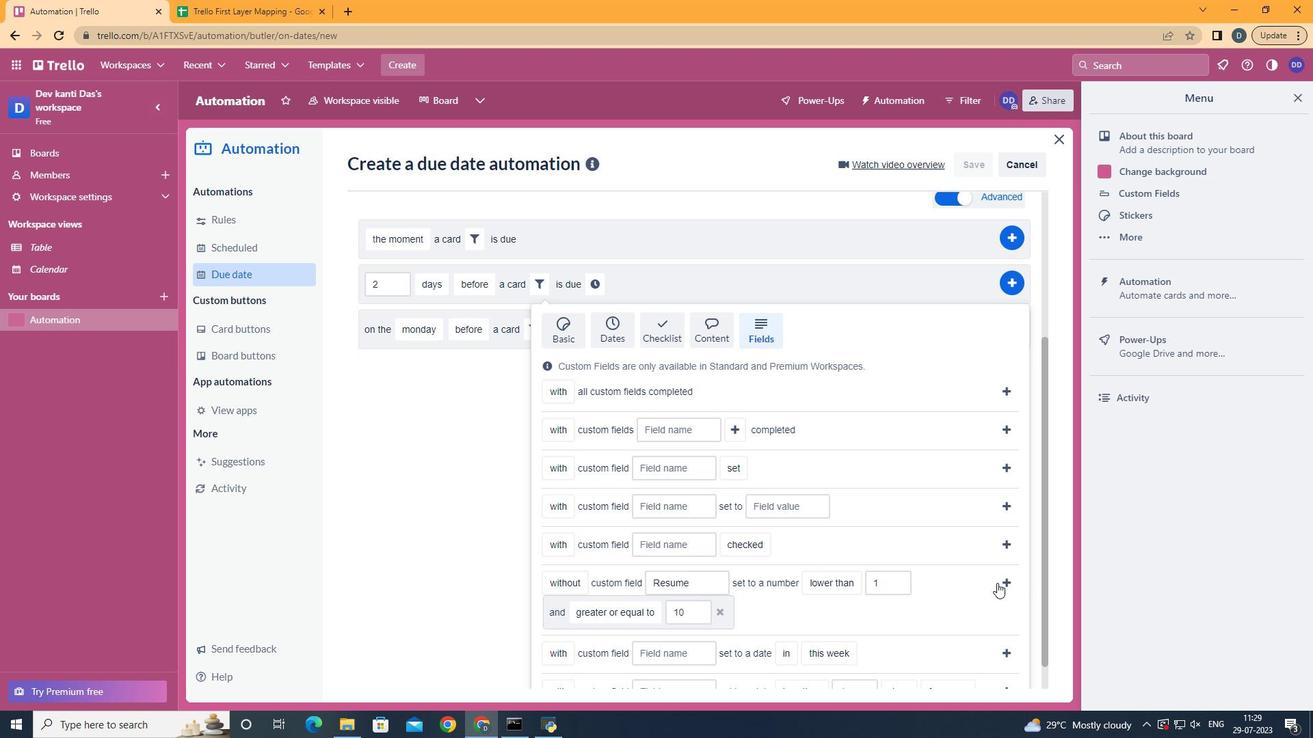 
Action: Mouse moved to (374, 530)
Screenshot: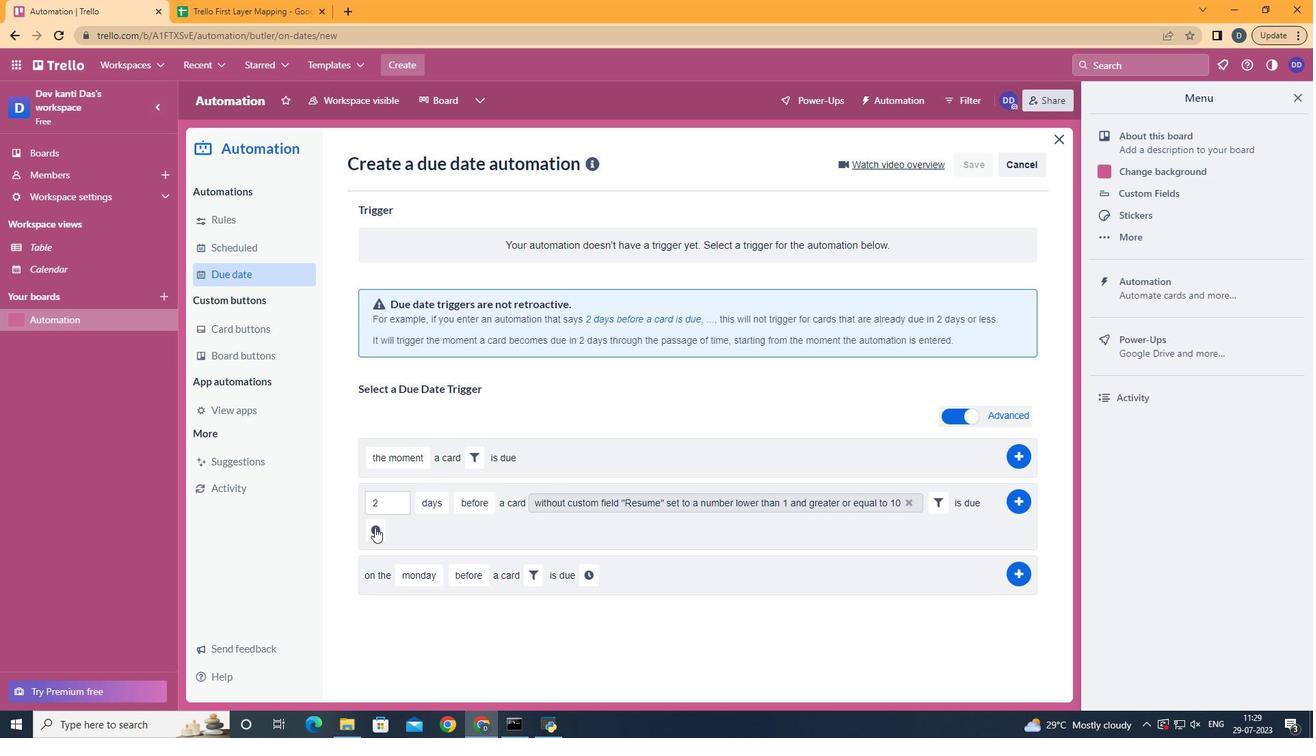 
Action: Mouse pressed left at (374, 530)
Screenshot: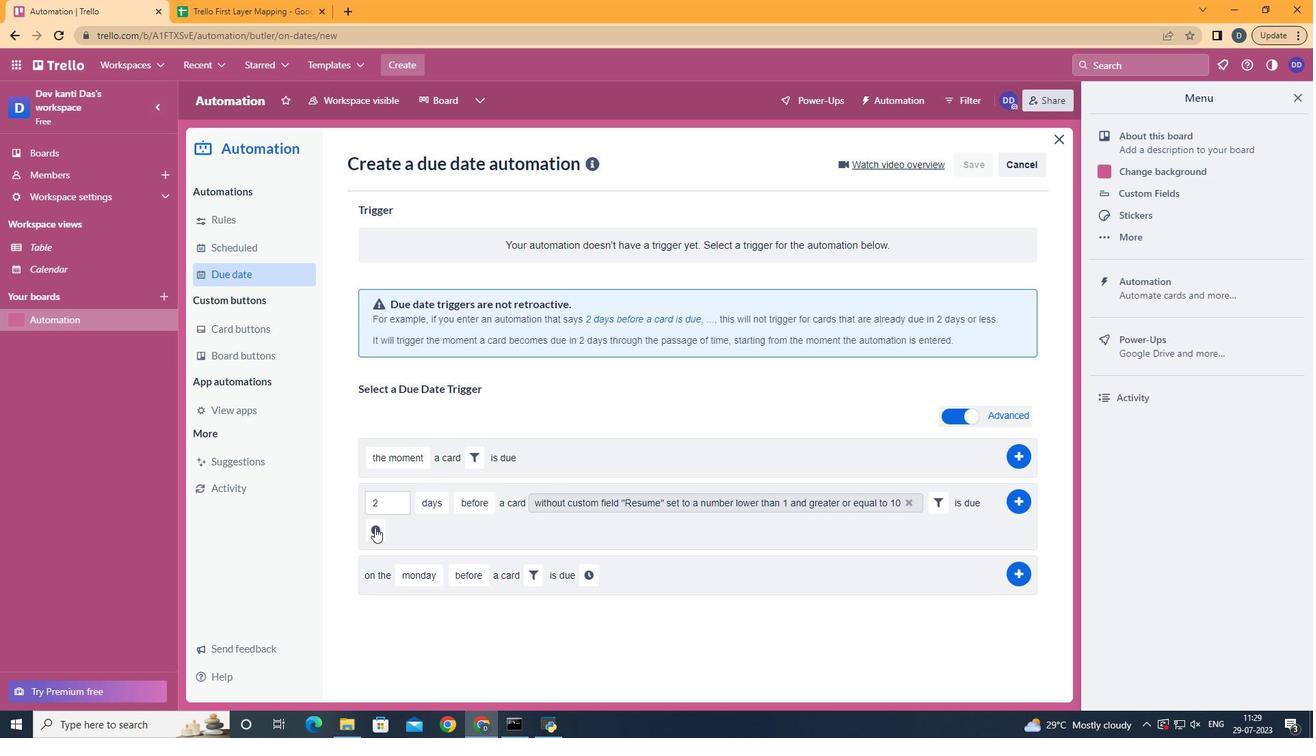 
Action: Mouse moved to (460, 536)
Screenshot: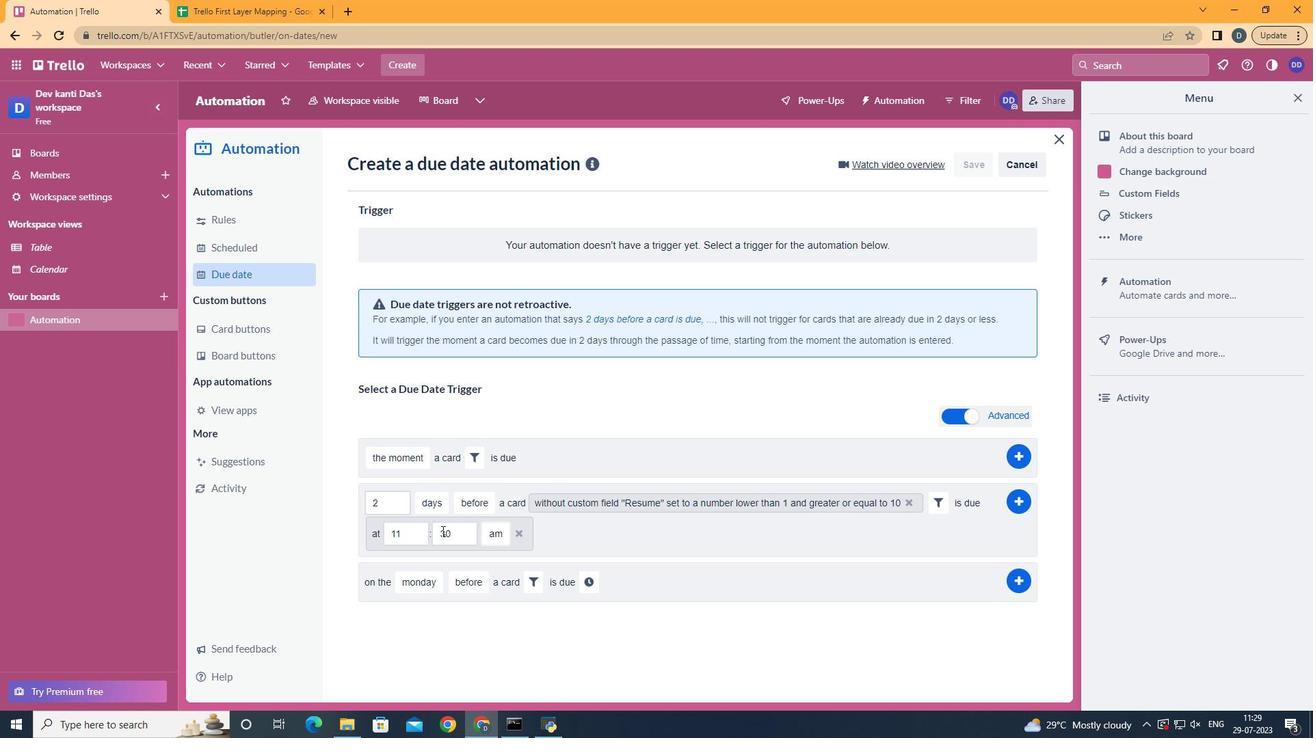 
Action: Mouse pressed left at (460, 536)
Screenshot: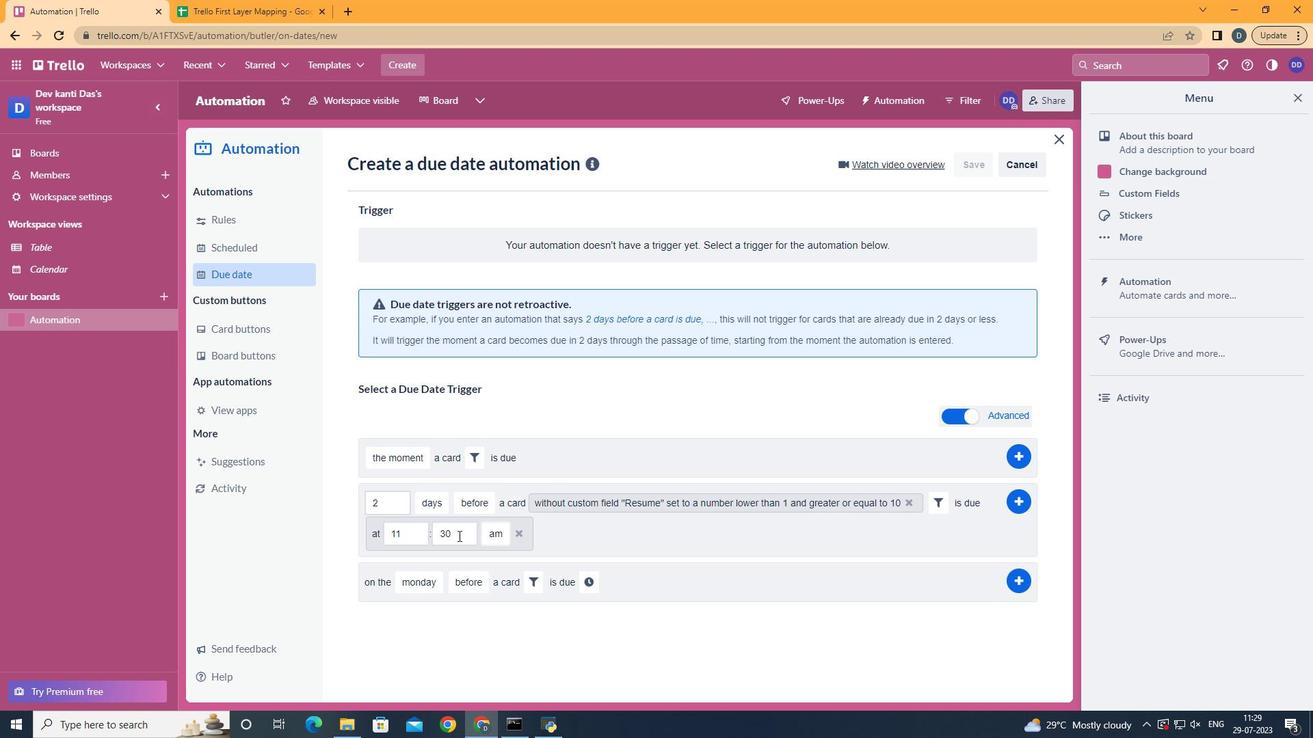
Action: Key pressed <Key.backspace><Key.backspace>00
Screenshot: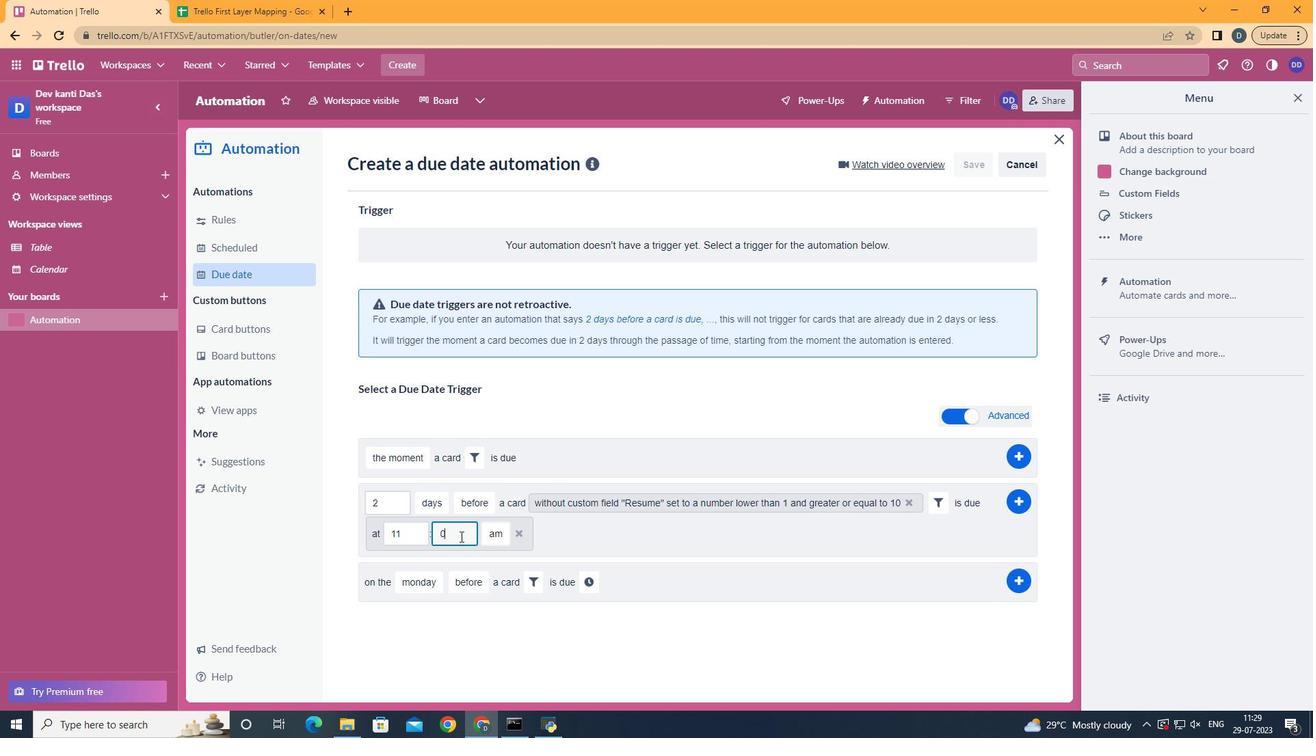 
Action: Mouse moved to (895, 560)
Screenshot: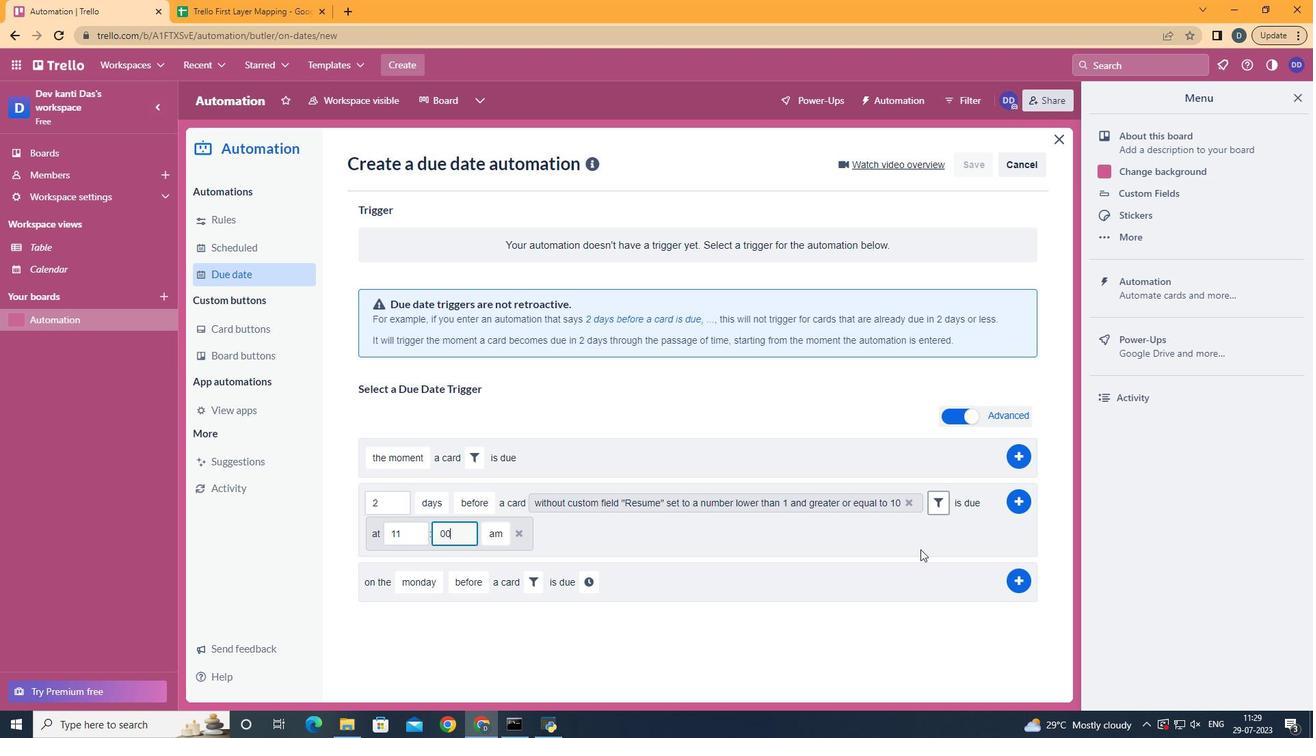
